 Task: Search one way flight ticket for 5 adults, 2 children, 1 infant in seat and 1 infant on lap in economy from Aberdeen: Aberdeen Regional Airport to Jackson: Jackson Hole Airport on 5-2-2023. Choice of flights is Frontier. Number of bags: 10 checked bags. Price is upto 40000. Outbound departure time preference is 6:45.
Action: Mouse moved to (331, 131)
Screenshot: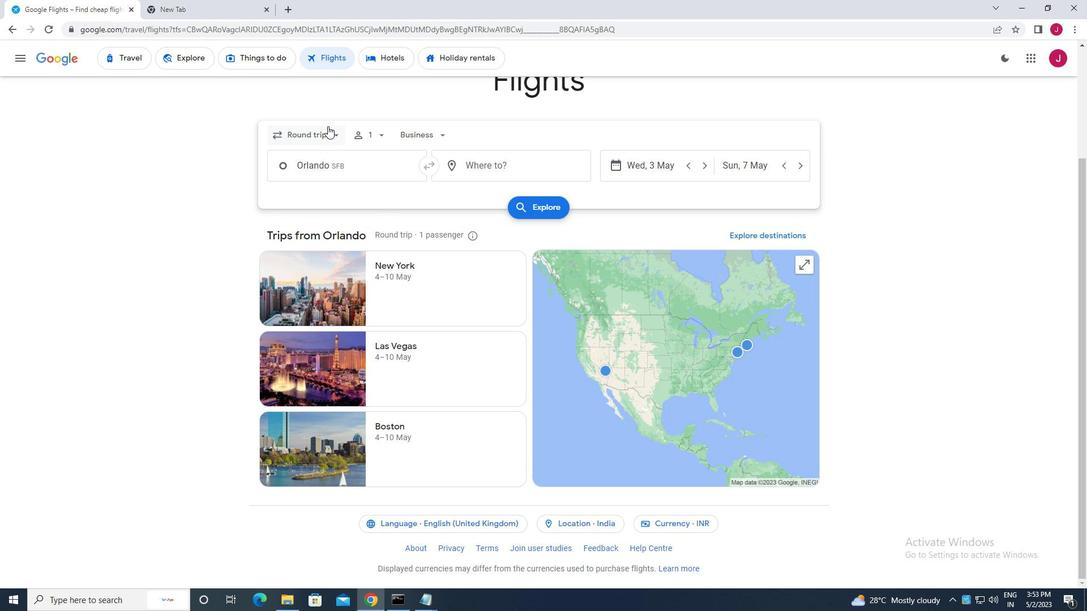 
Action: Mouse pressed left at (331, 131)
Screenshot: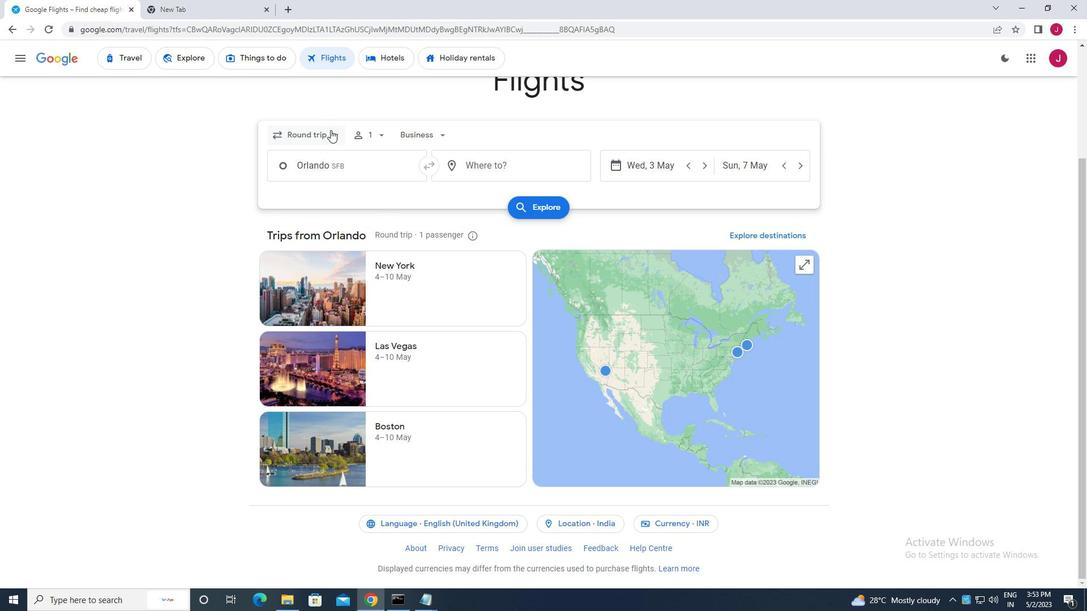 
Action: Mouse moved to (321, 185)
Screenshot: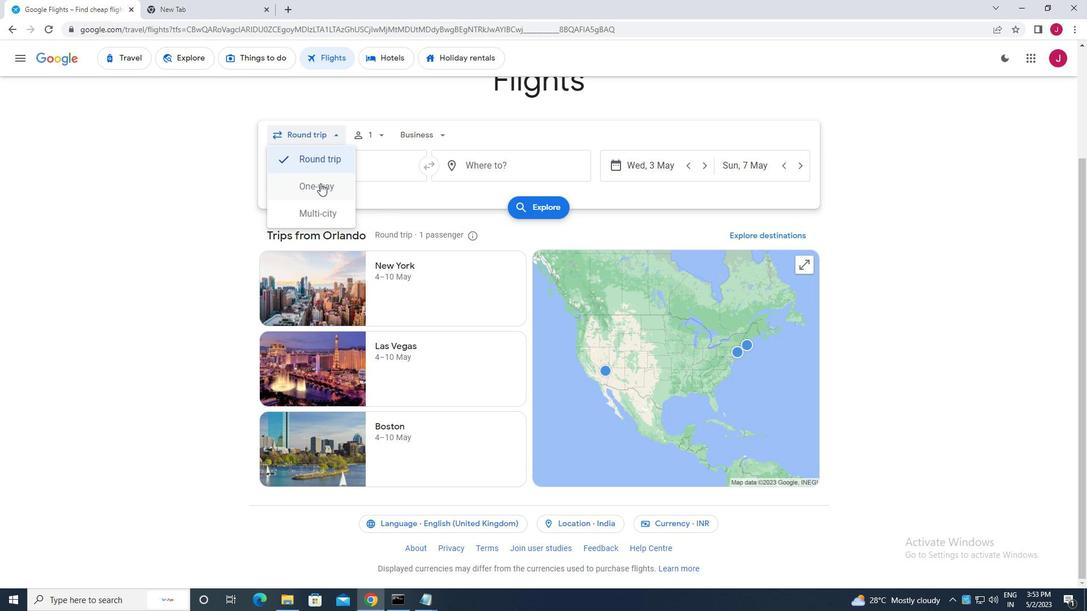 
Action: Mouse pressed left at (321, 185)
Screenshot: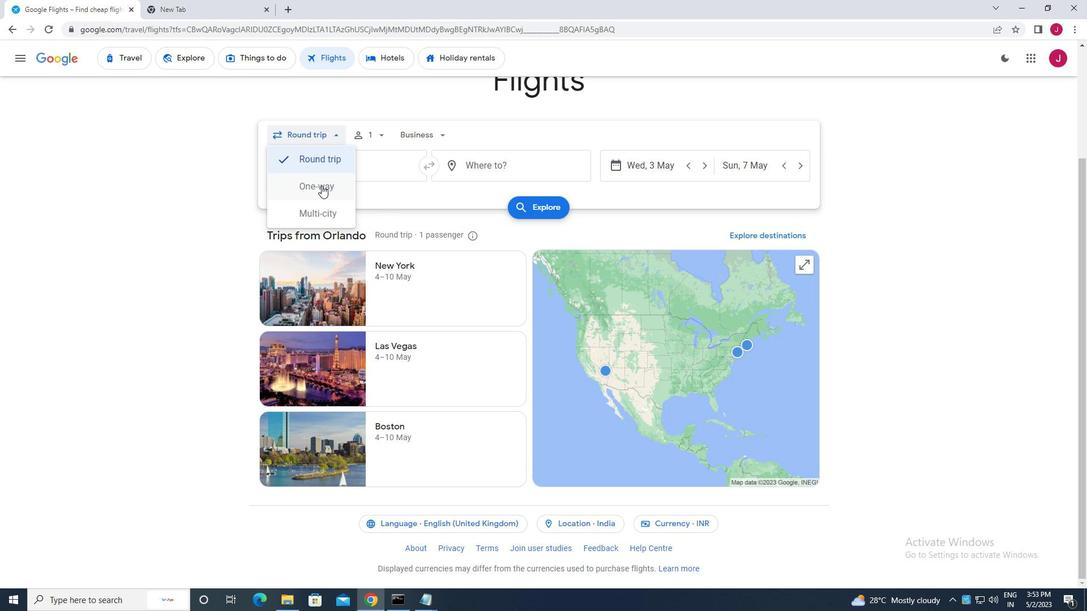 
Action: Mouse moved to (378, 134)
Screenshot: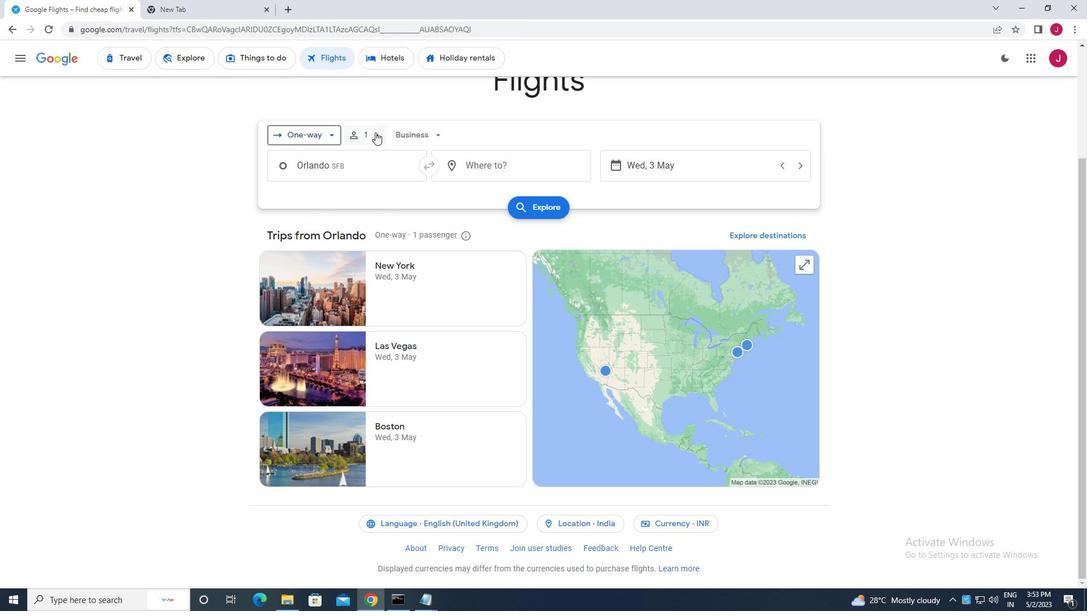
Action: Mouse pressed left at (378, 134)
Screenshot: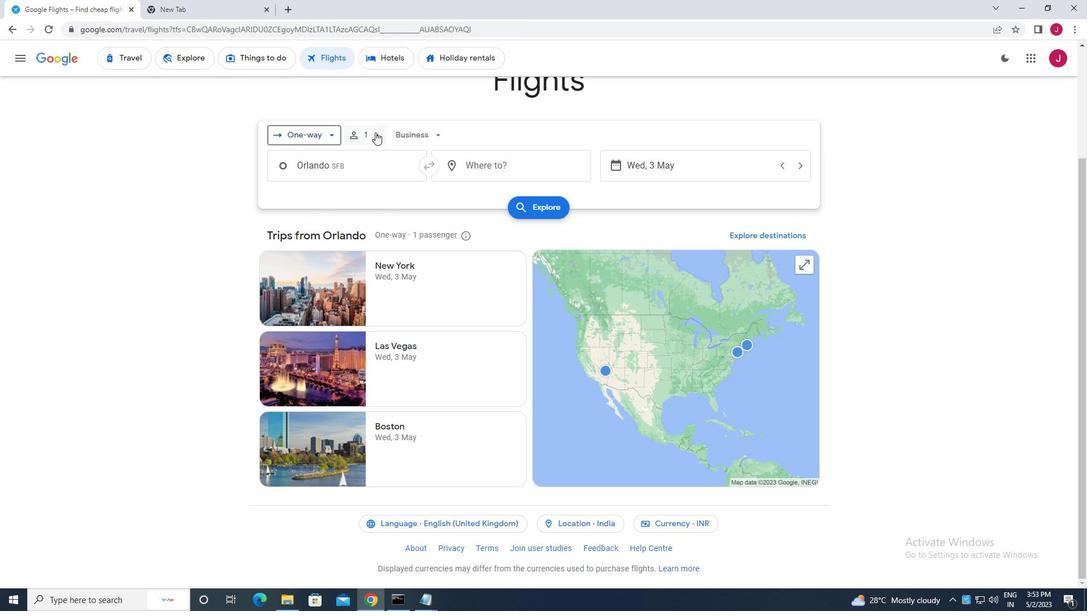 
Action: Mouse moved to (465, 166)
Screenshot: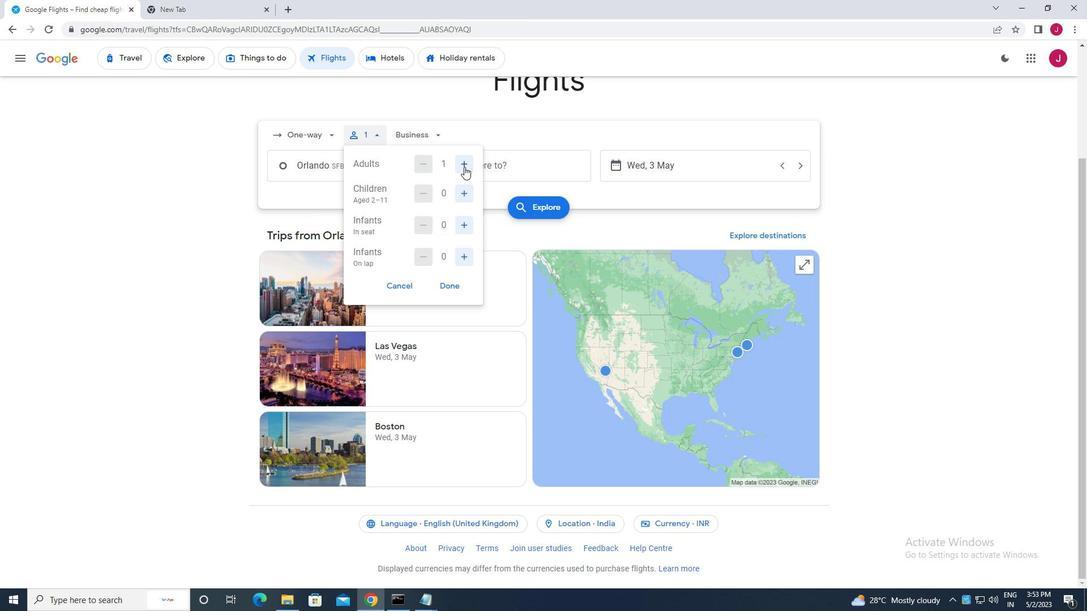 
Action: Mouse pressed left at (465, 166)
Screenshot: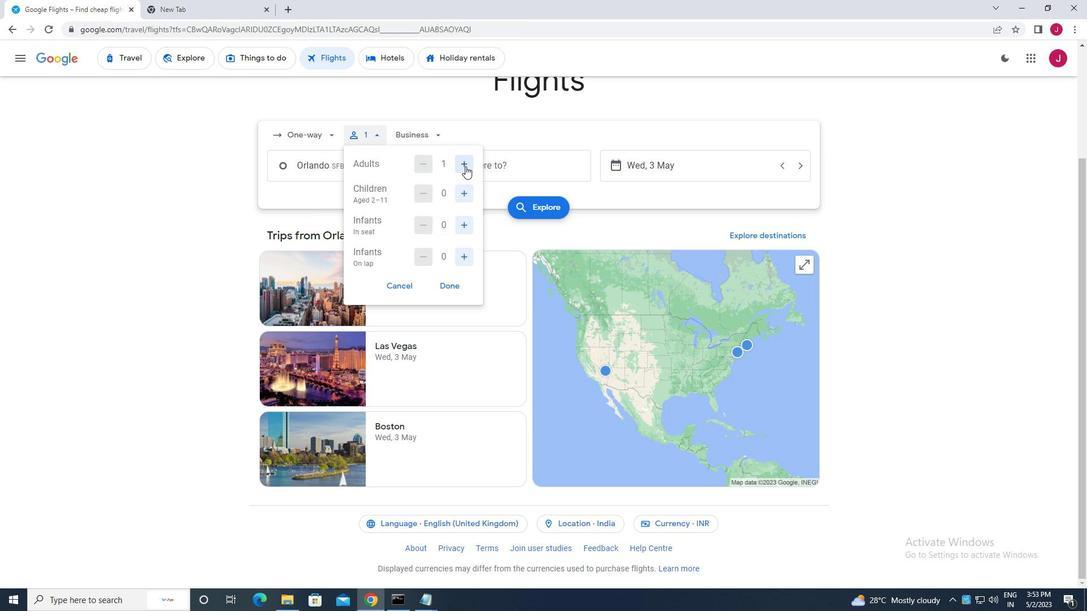 
Action: Mouse moved to (467, 195)
Screenshot: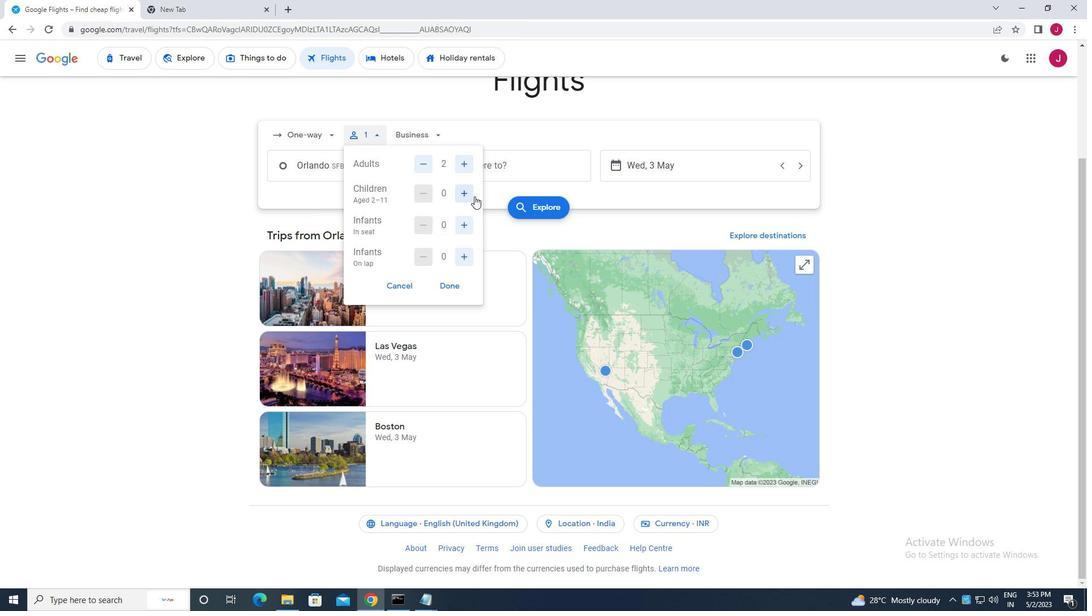 
Action: Mouse pressed left at (467, 195)
Screenshot: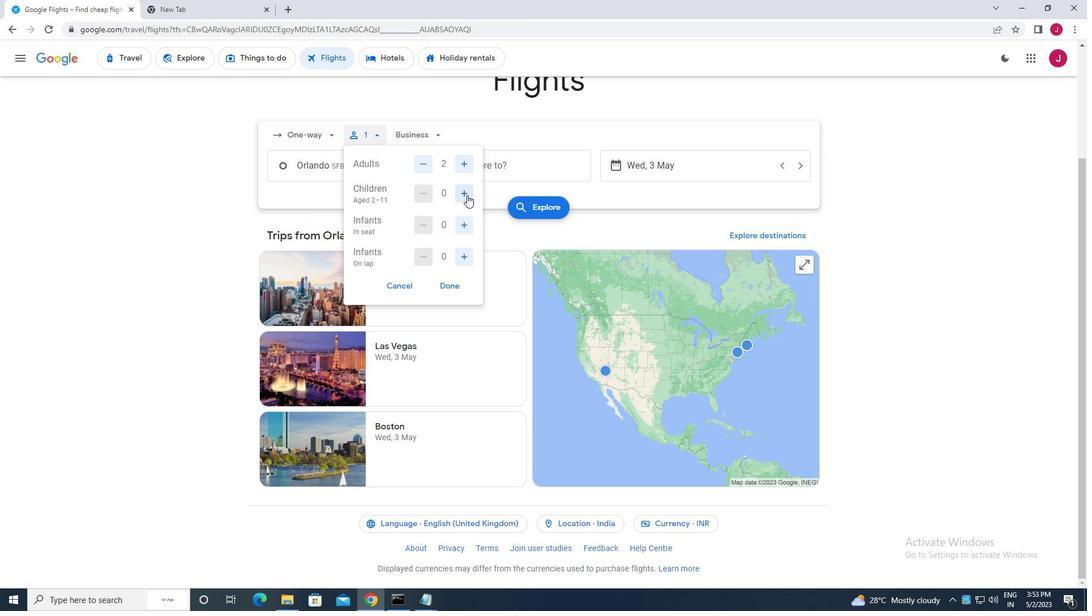
Action: Mouse moved to (467, 195)
Screenshot: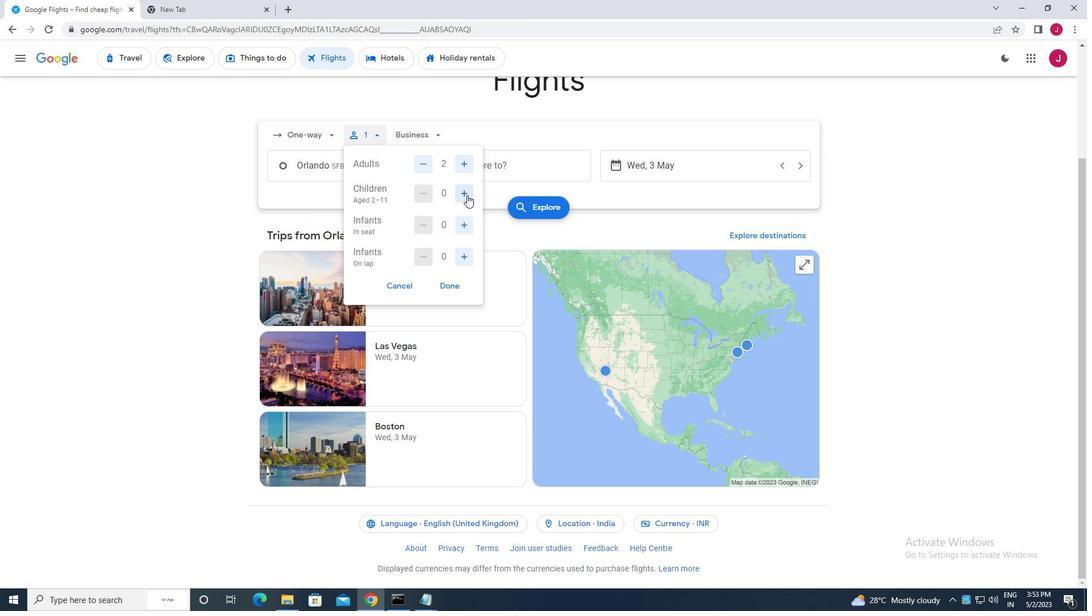 
Action: Mouse pressed left at (467, 195)
Screenshot: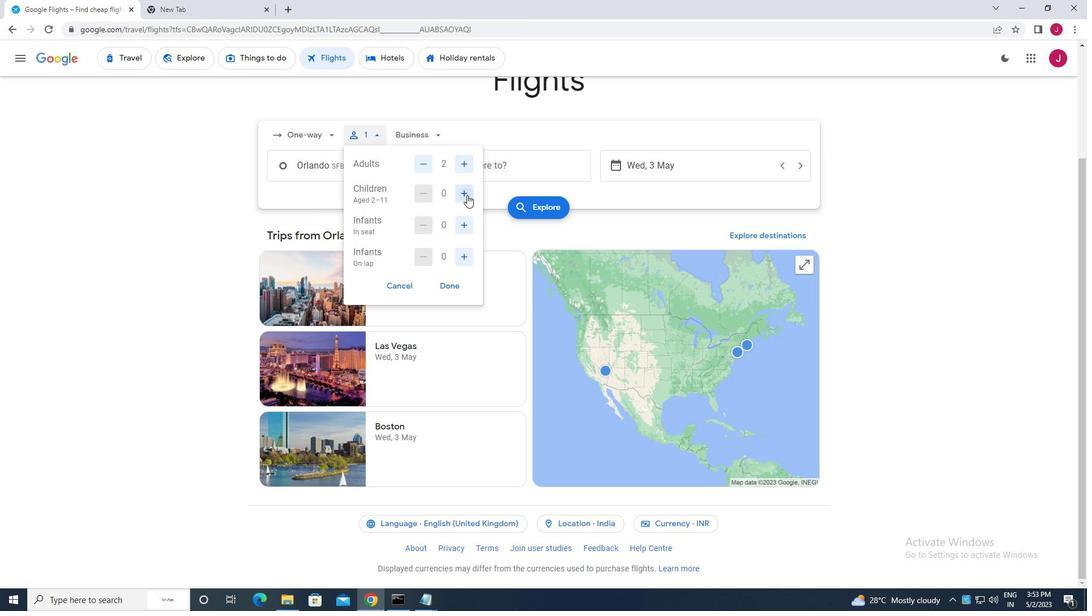 
Action: Mouse moved to (463, 224)
Screenshot: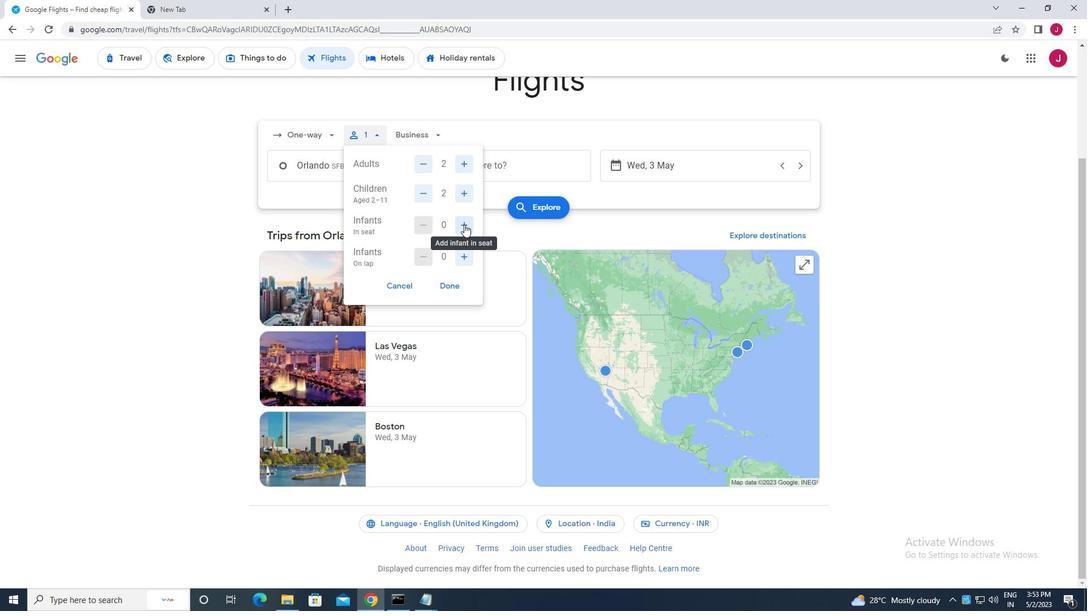 
Action: Mouse pressed left at (463, 224)
Screenshot: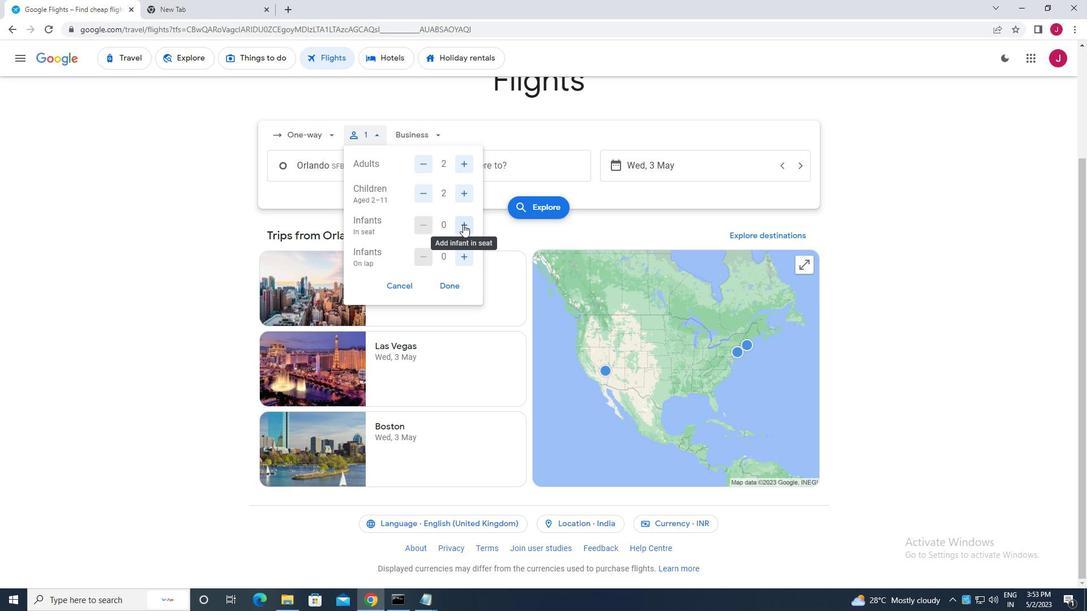 
Action: Mouse pressed left at (463, 224)
Screenshot: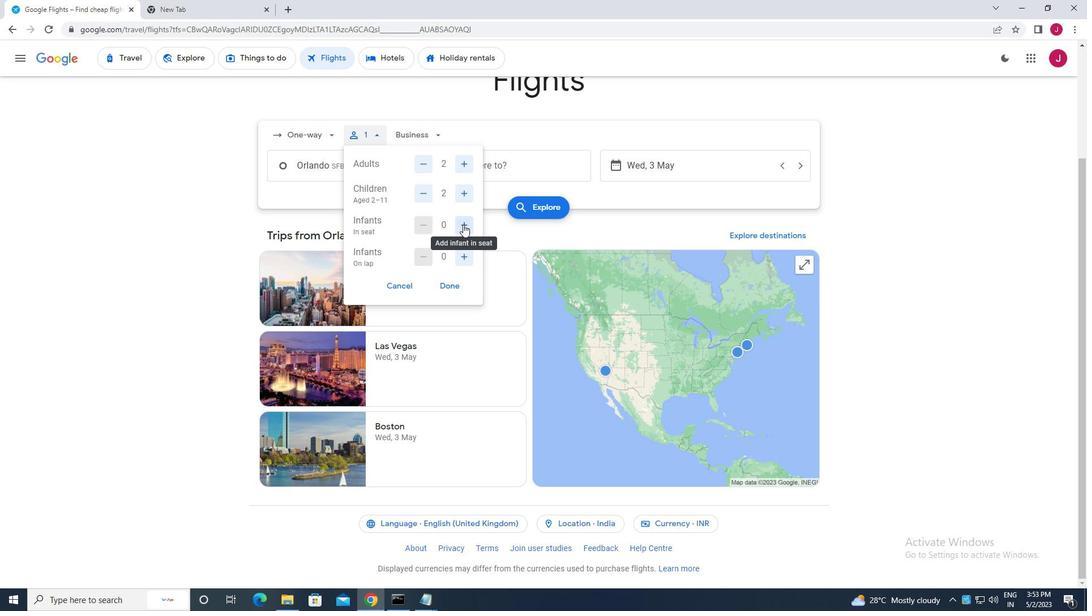 
Action: Mouse moved to (449, 284)
Screenshot: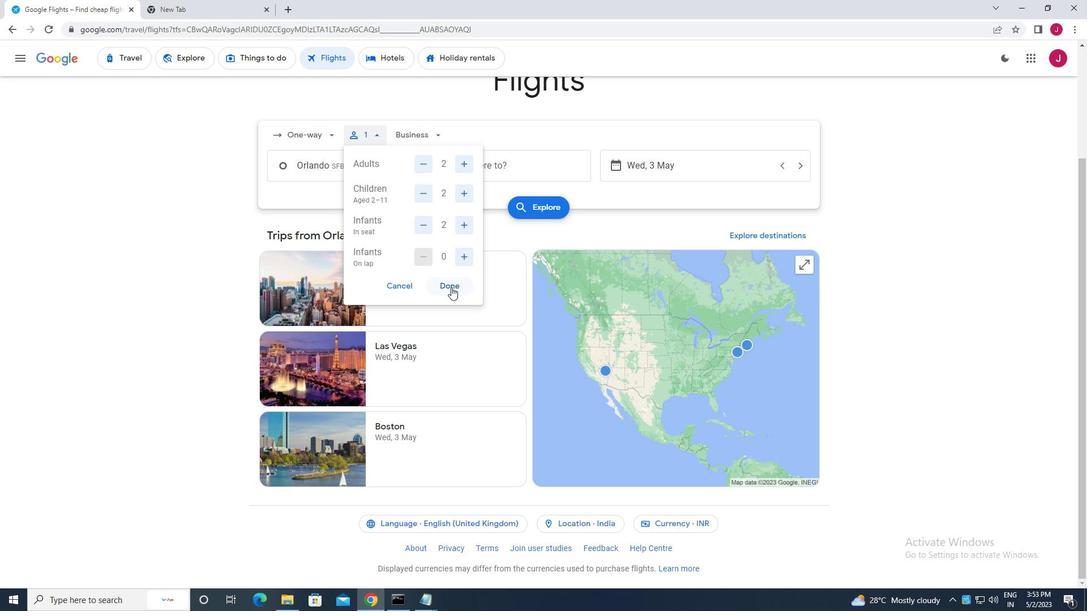 
Action: Mouse pressed left at (449, 284)
Screenshot: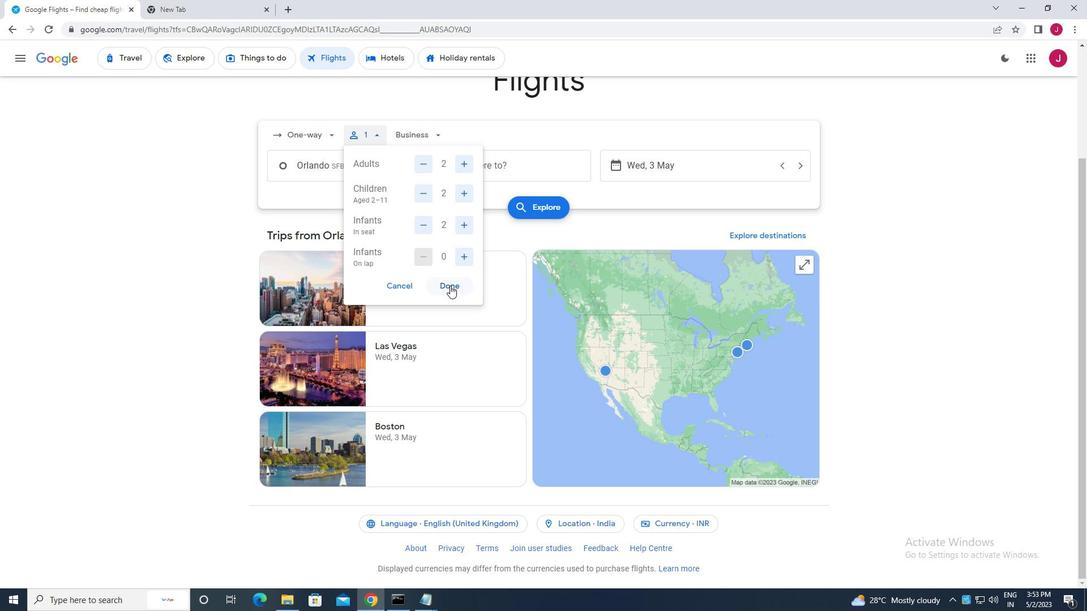 
Action: Mouse moved to (431, 132)
Screenshot: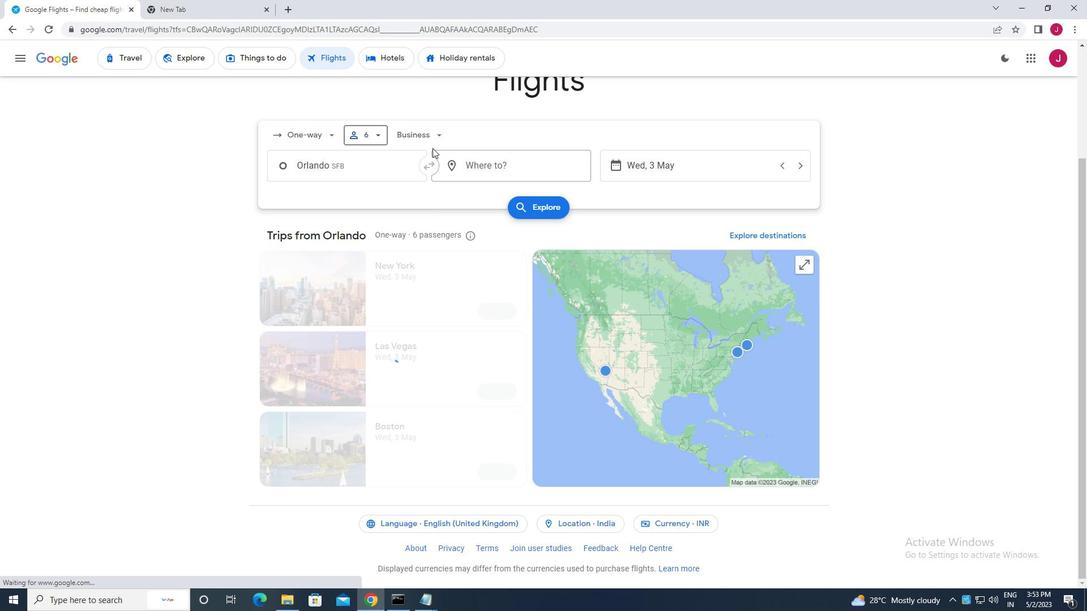 
Action: Mouse pressed left at (431, 132)
Screenshot: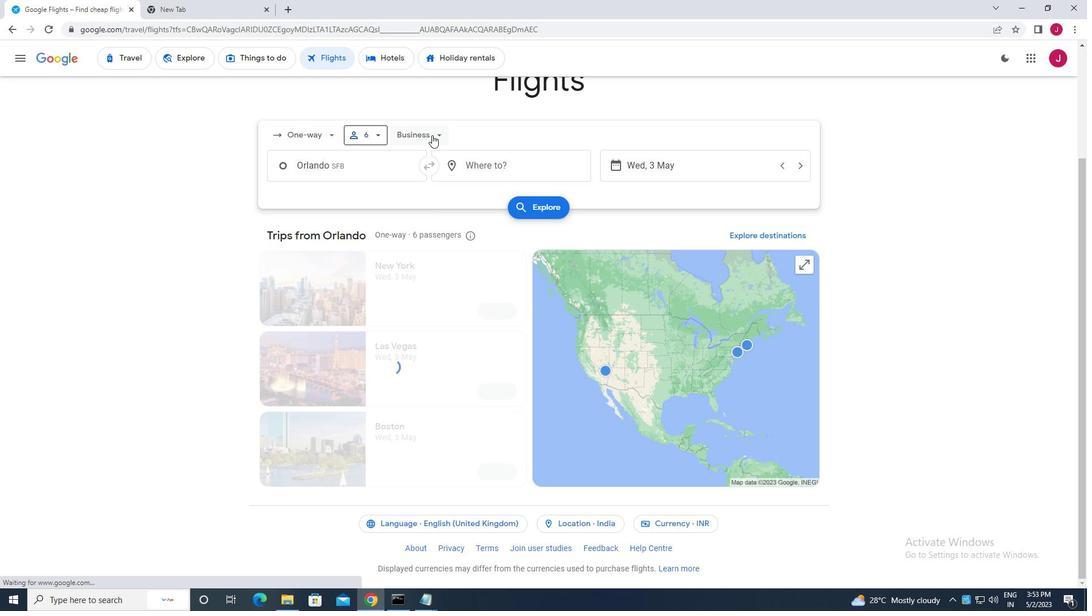 
Action: Mouse moved to (430, 242)
Screenshot: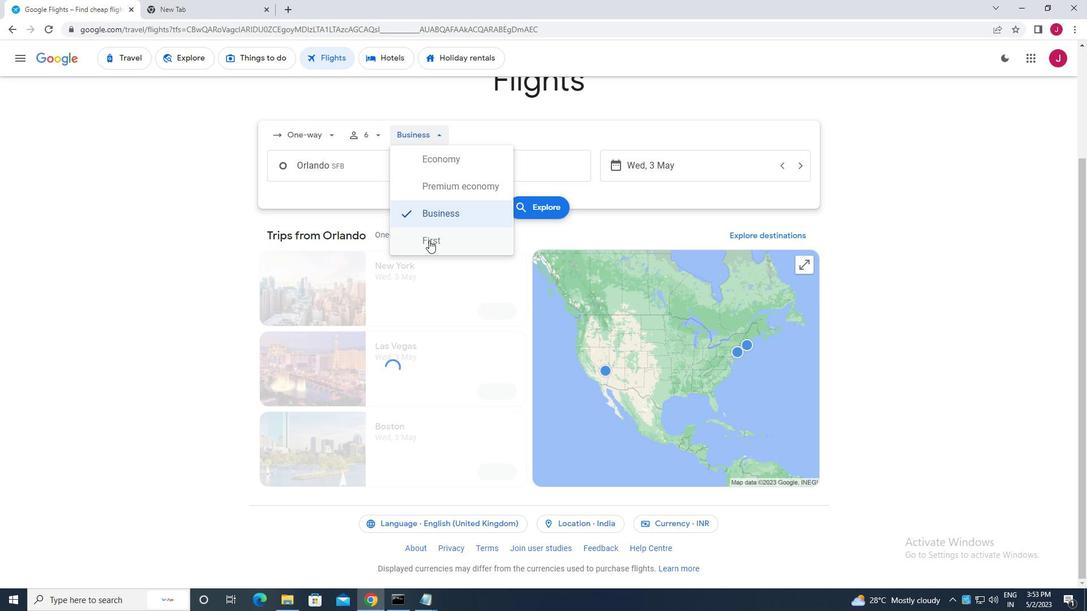 
Action: Mouse pressed left at (430, 242)
Screenshot: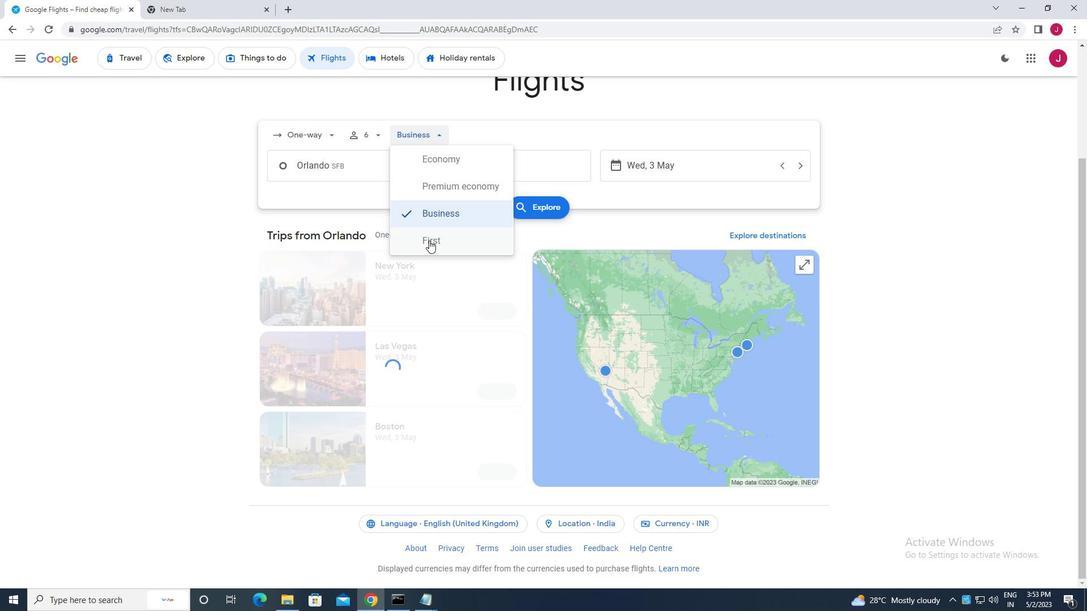 
Action: Mouse moved to (375, 165)
Screenshot: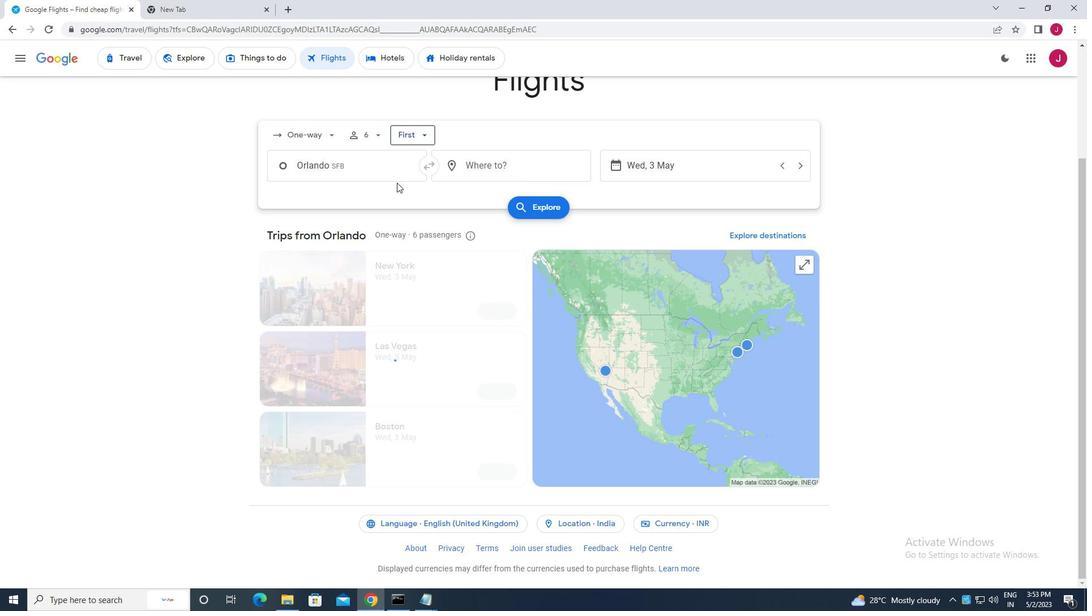 
Action: Mouse pressed left at (375, 165)
Screenshot: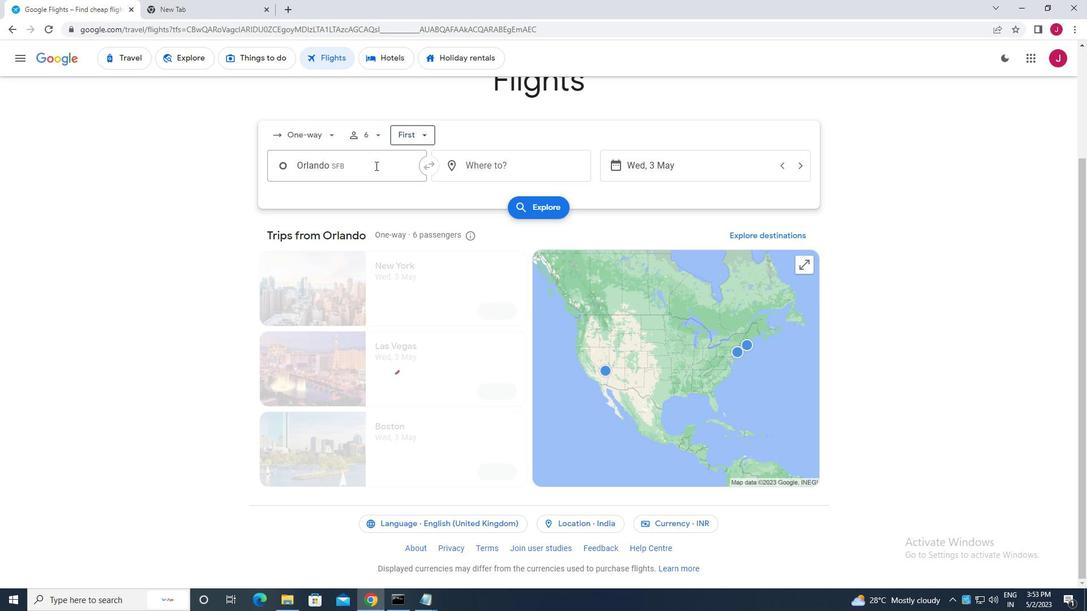 
Action: Key pressed cincinnat<Key.space>
Screenshot: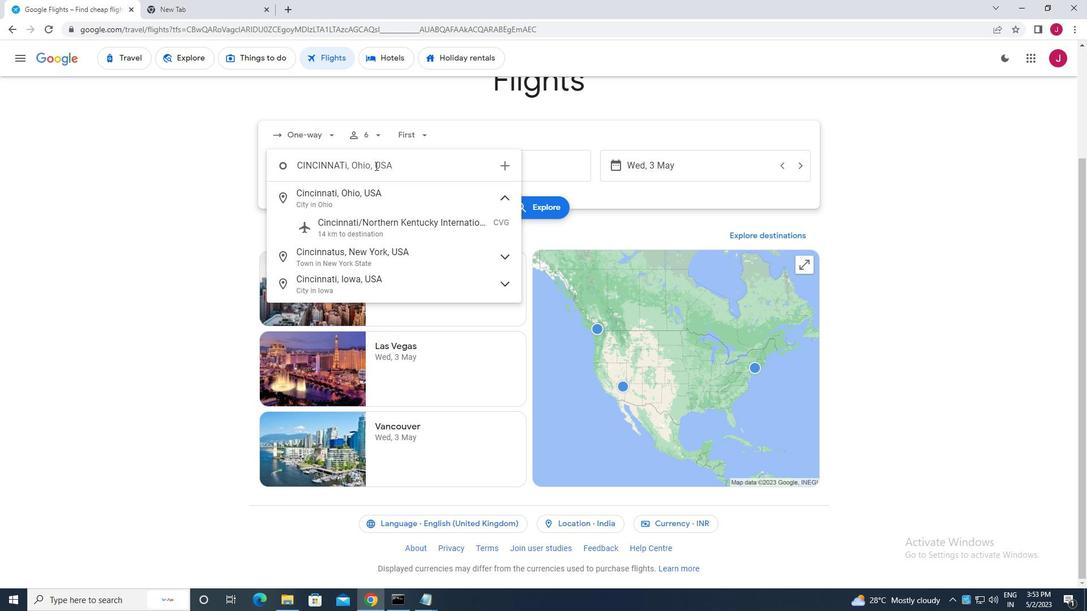 
Action: Mouse moved to (388, 221)
Screenshot: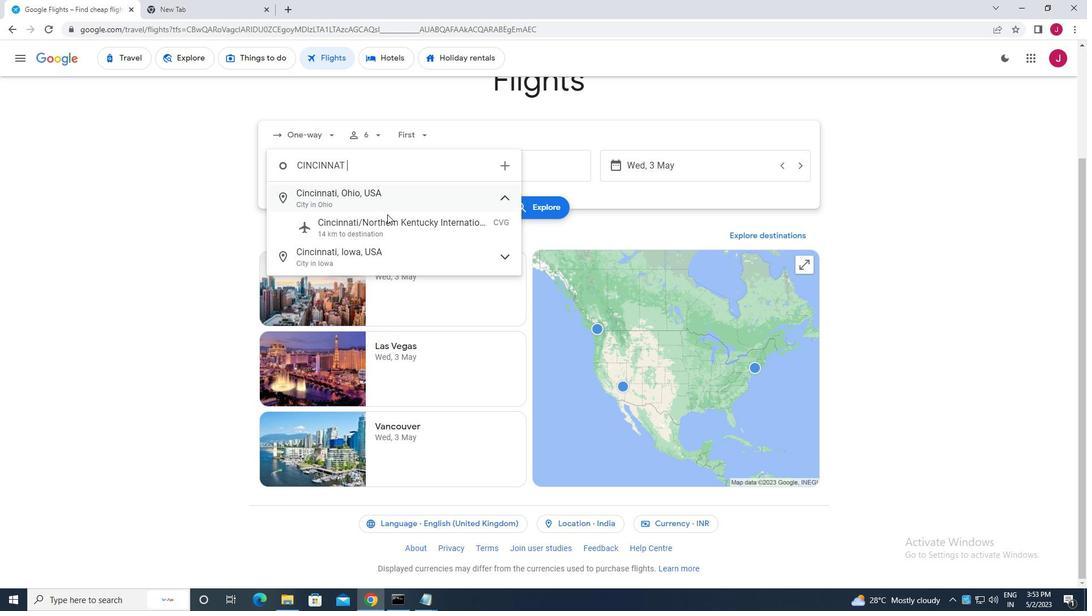 
Action: Mouse pressed left at (388, 221)
Screenshot: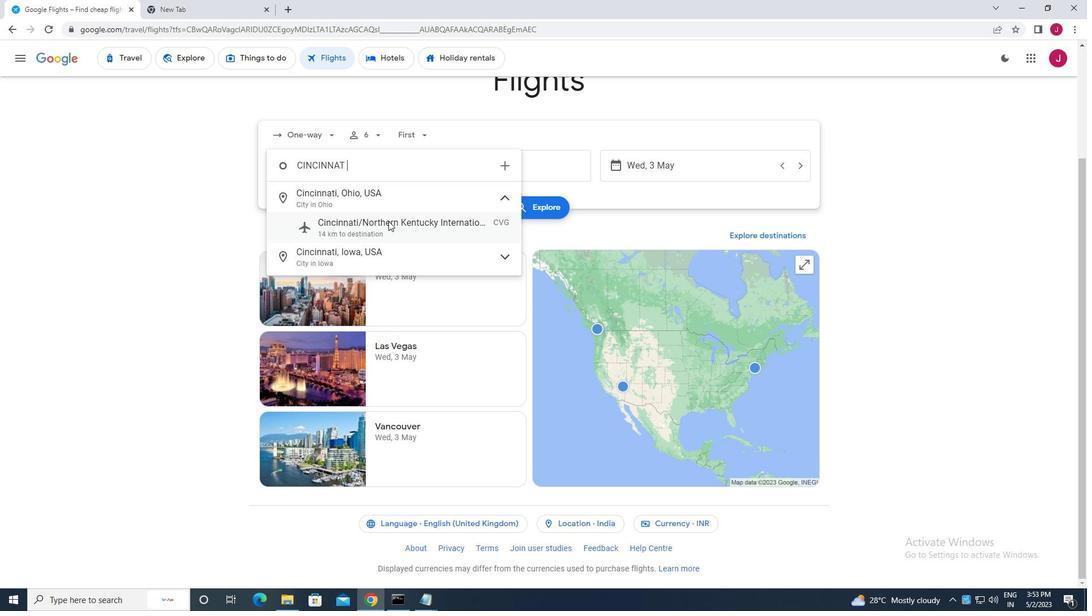 
Action: Mouse moved to (495, 166)
Screenshot: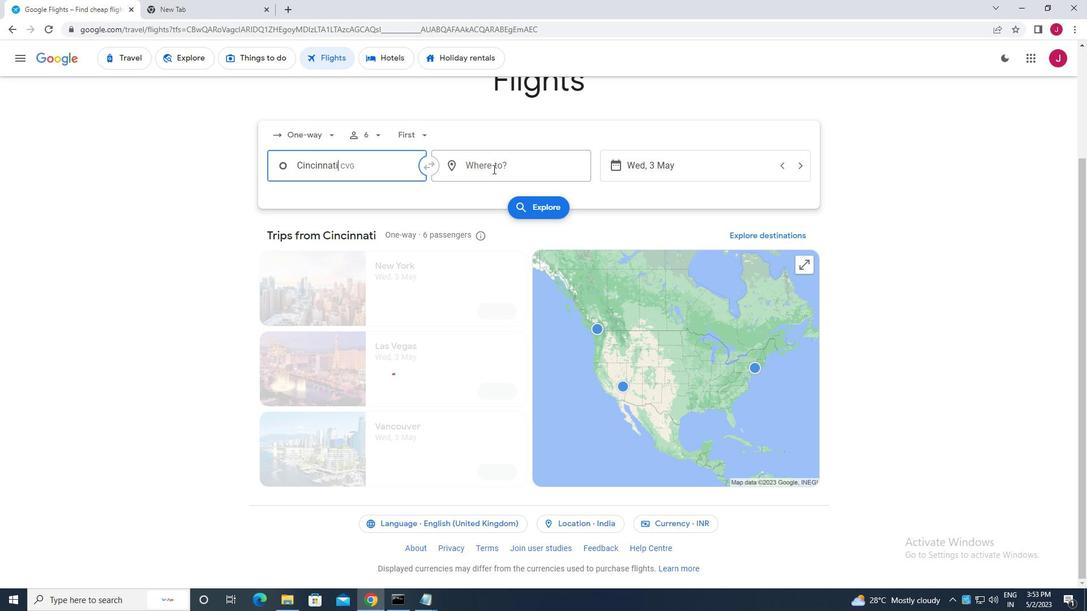 
Action: Mouse pressed left at (495, 166)
Screenshot: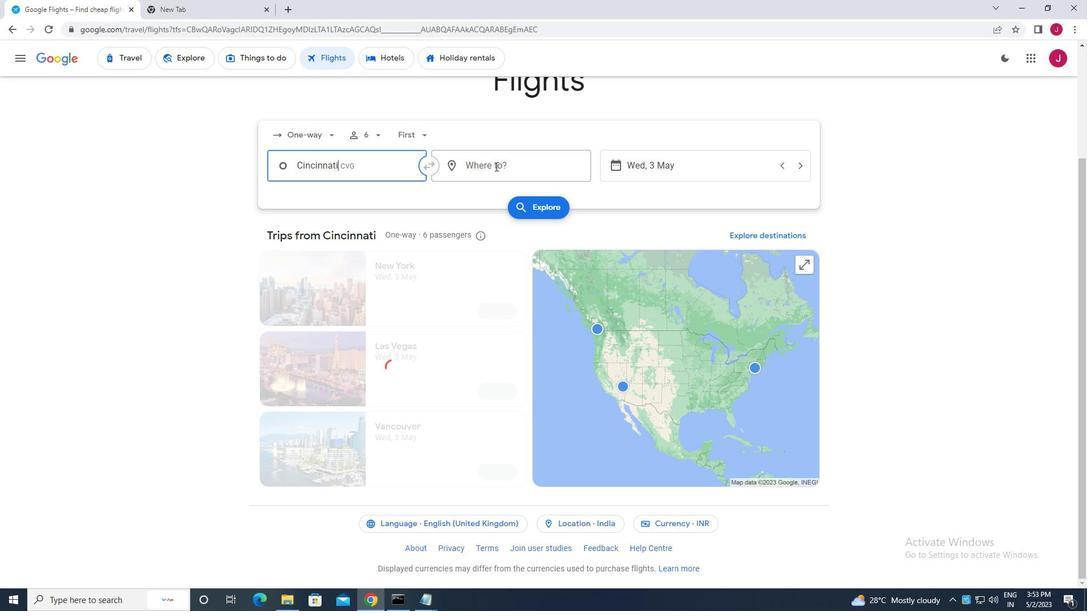 
Action: Key pressed albert
Screenshot: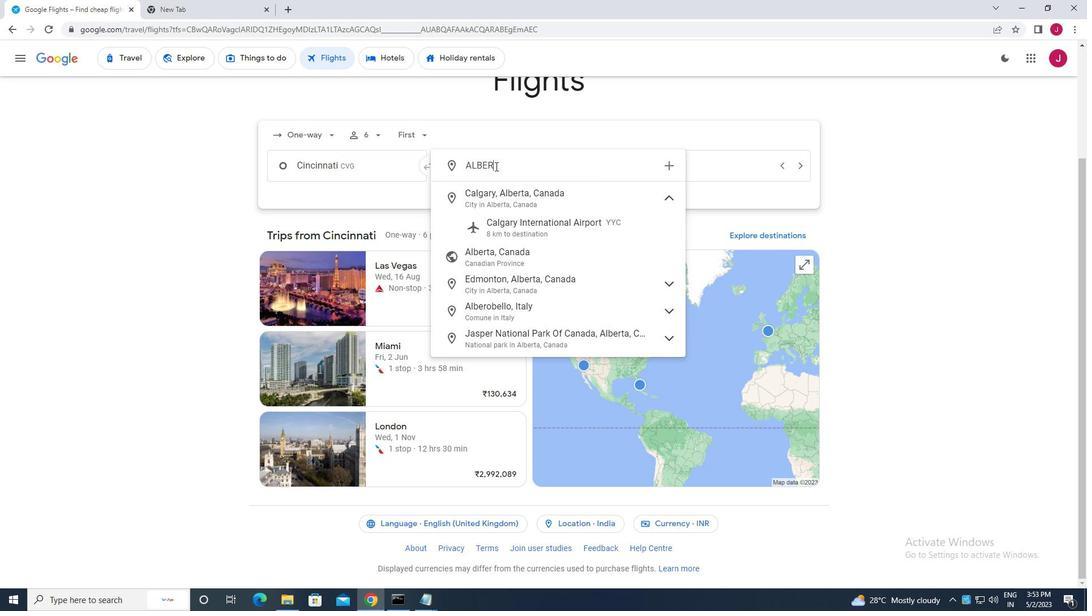 
Action: Mouse moved to (524, 174)
Screenshot: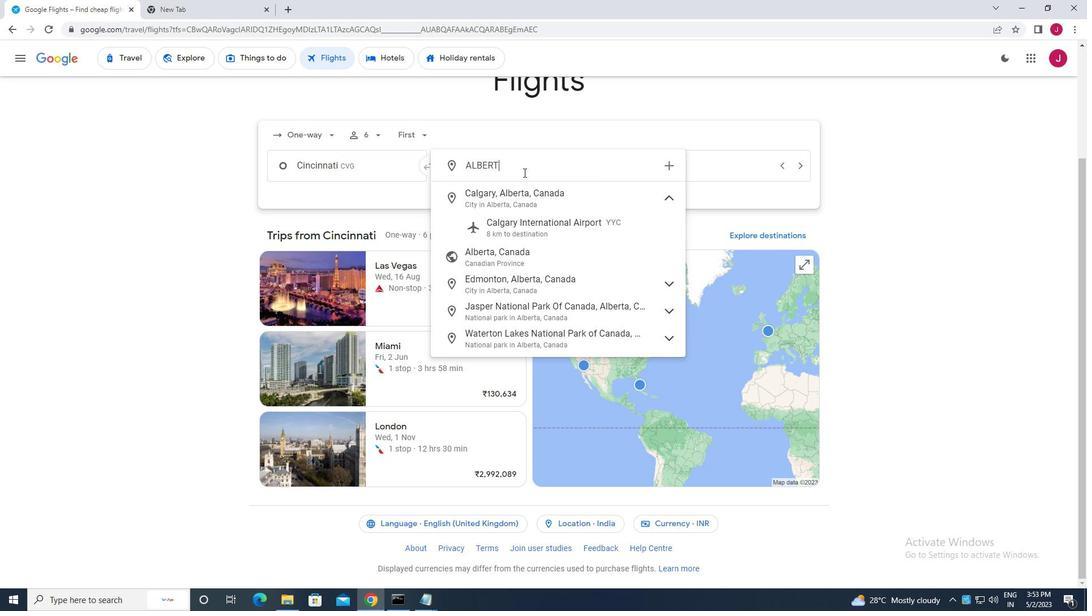 
Action: Key pressed <Key.space>
Screenshot: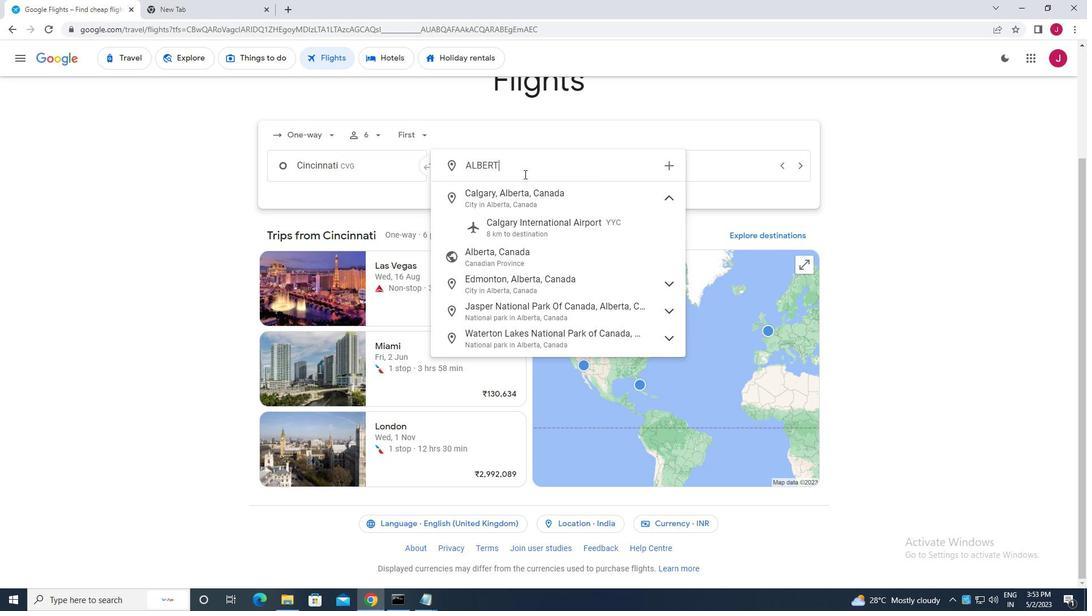 
Action: Mouse moved to (538, 197)
Screenshot: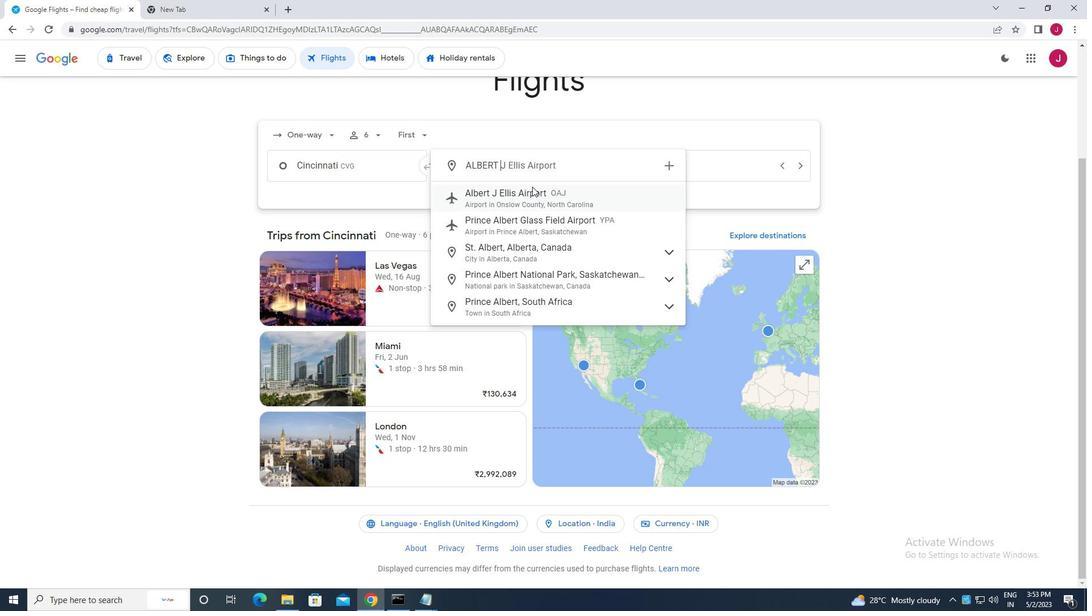 
Action: Mouse pressed left at (538, 197)
Screenshot: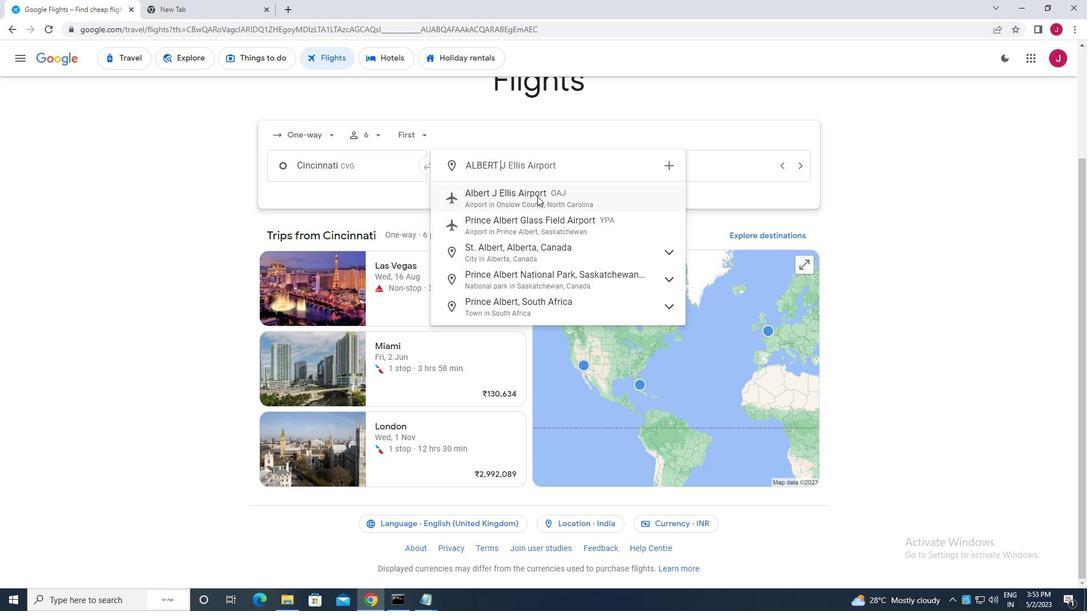 
Action: Mouse moved to (633, 168)
Screenshot: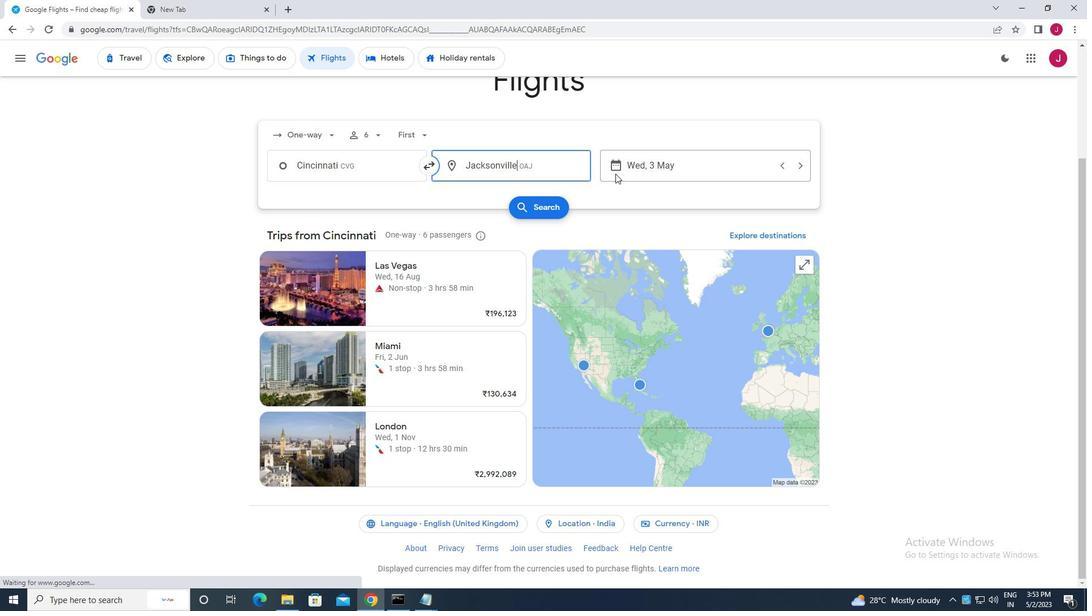 
Action: Mouse pressed left at (633, 168)
Screenshot: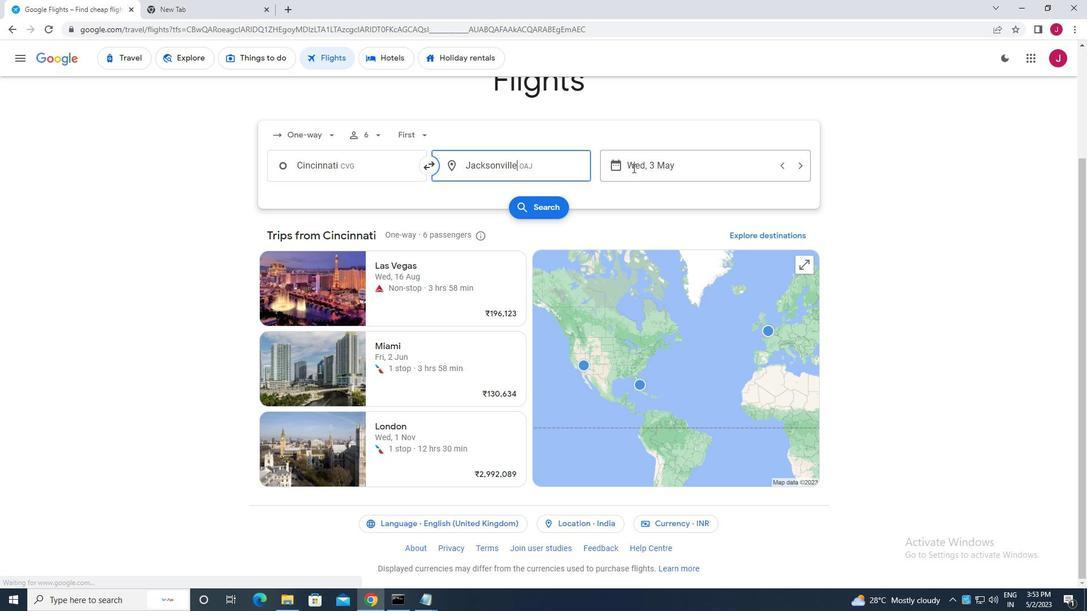 
Action: Mouse moved to (487, 257)
Screenshot: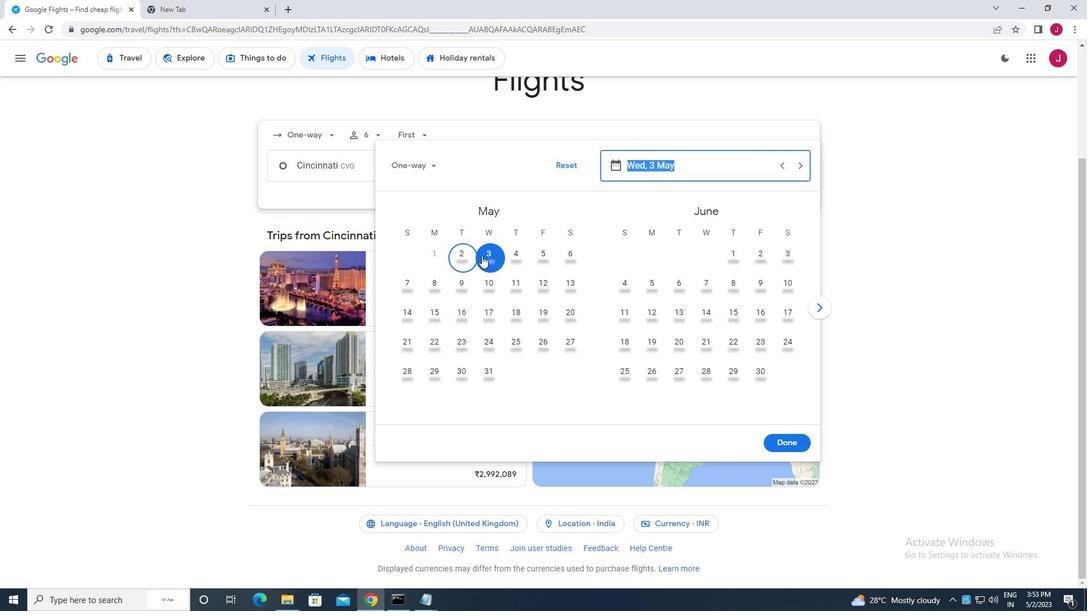 
Action: Mouse pressed left at (487, 257)
Screenshot: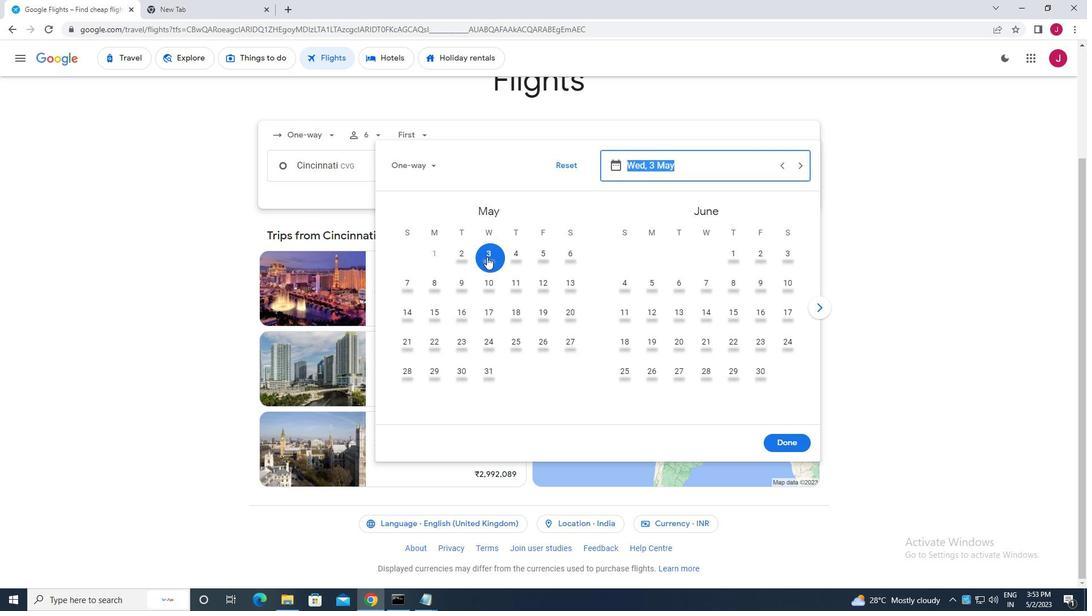 
Action: Mouse moved to (784, 446)
Screenshot: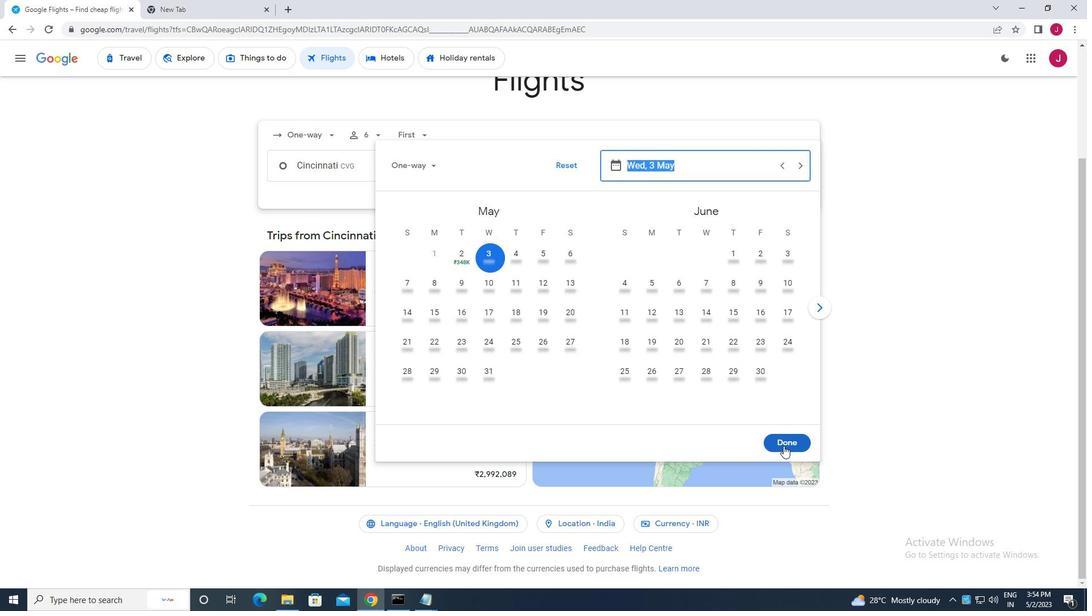 
Action: Mouse pressed left at (784, 446)
Screenshot: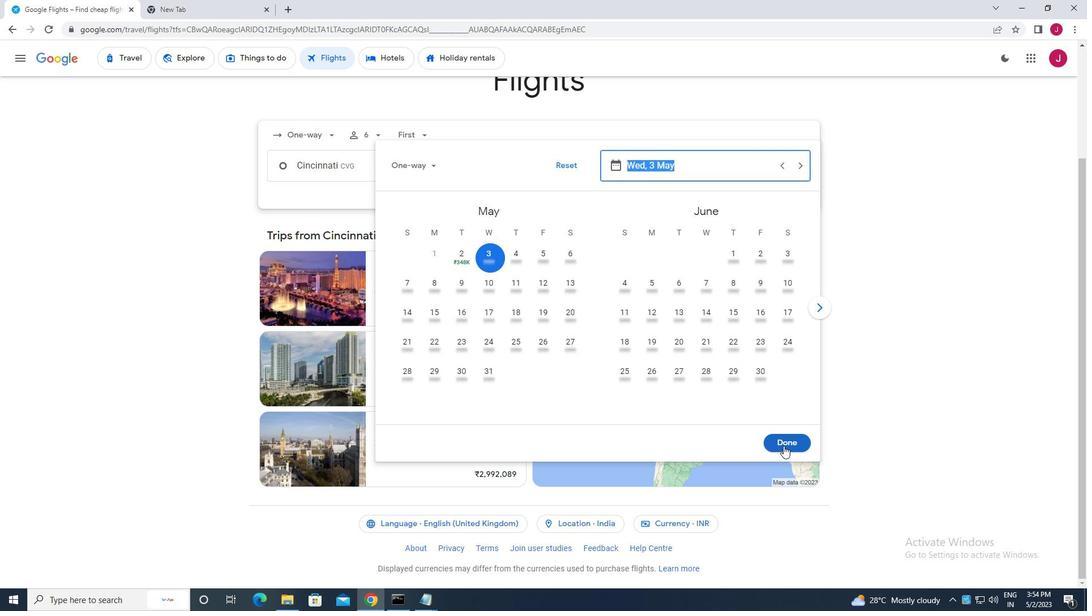 
Action: Mouse moved to (554, 211)
Screenshot: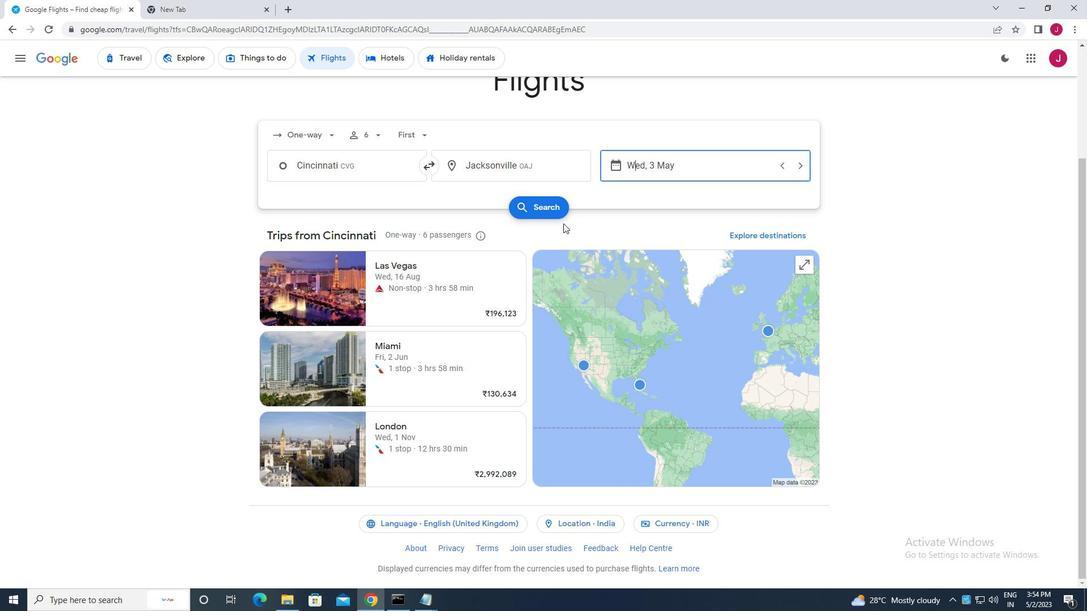 
Action: Mouse pressed left at (554, 211)
Screenshot: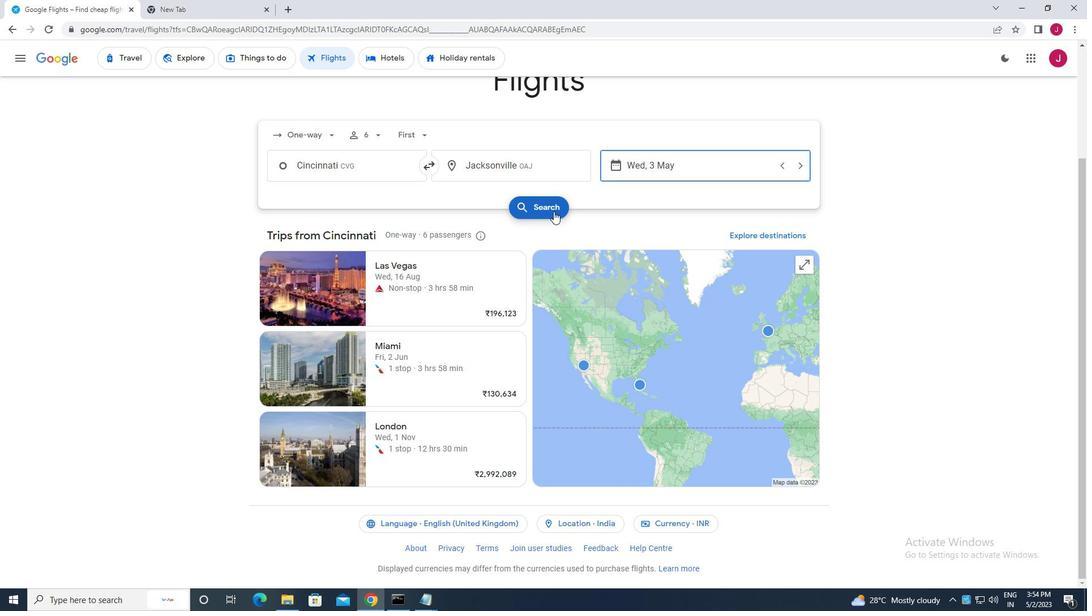 
Action: Mouse moved to (278, 162)
Screenshot: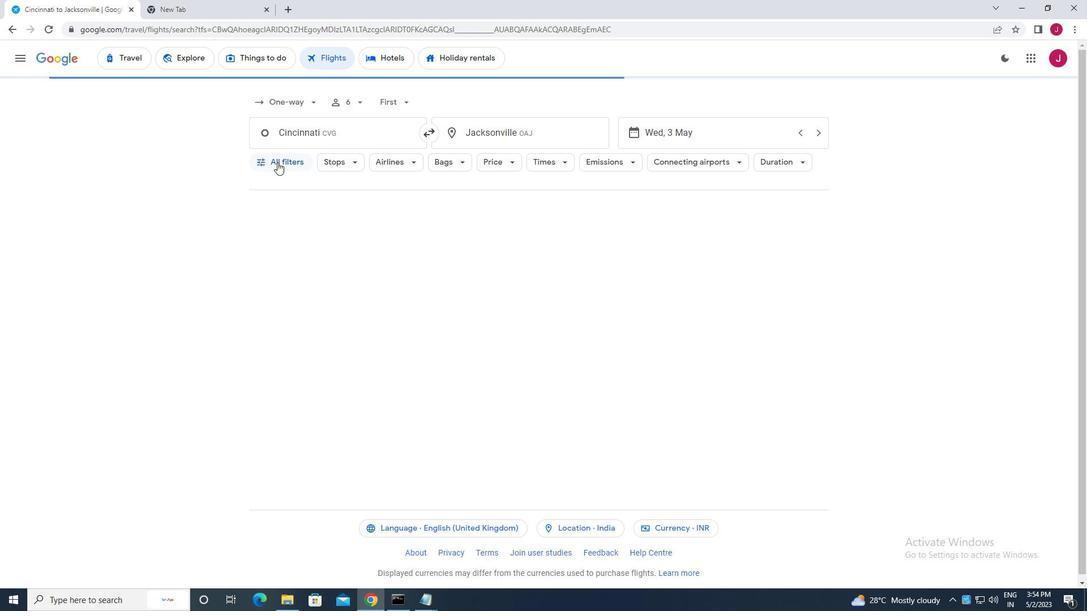 
Action: Mouse pressed left at (278, 162)
Screenshot: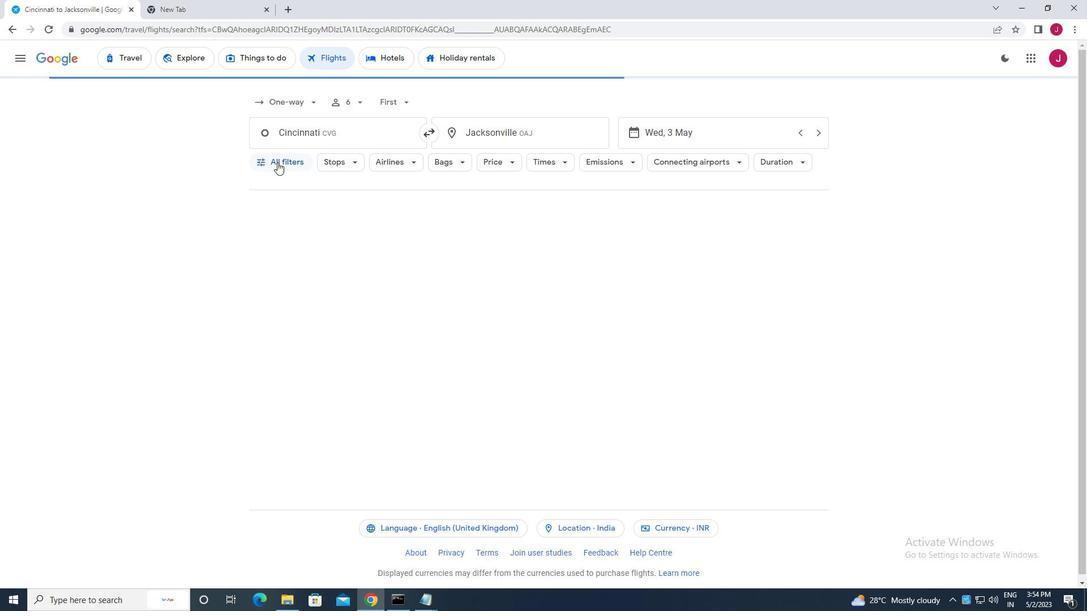 
Action: Mouse moved to (320, 193)
Screenshot: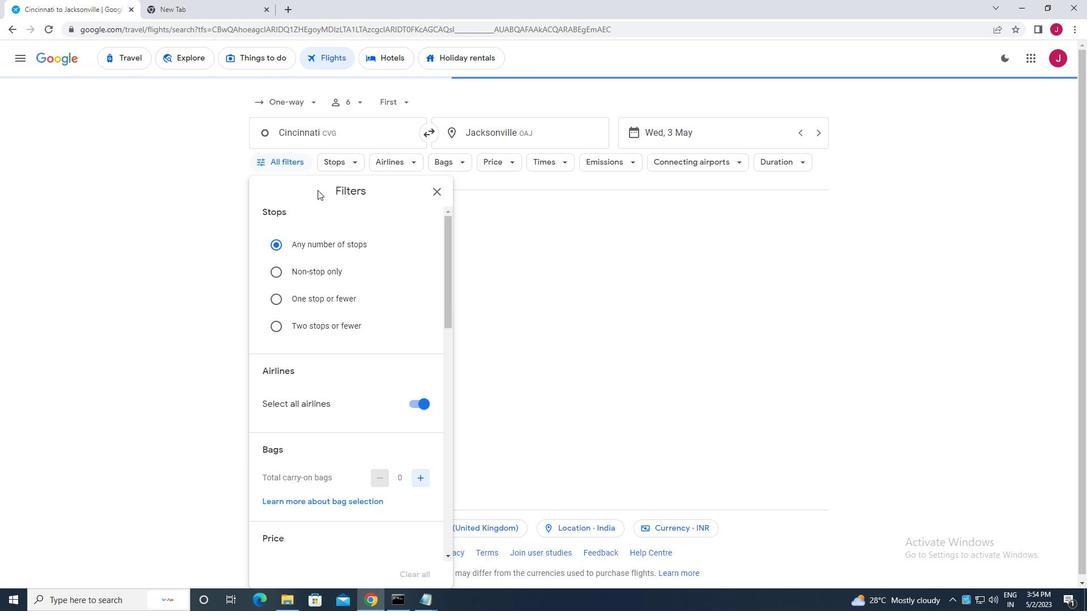 
Action: Mouse scrolled (320, 193) with delta (0, 0)
Screenshot: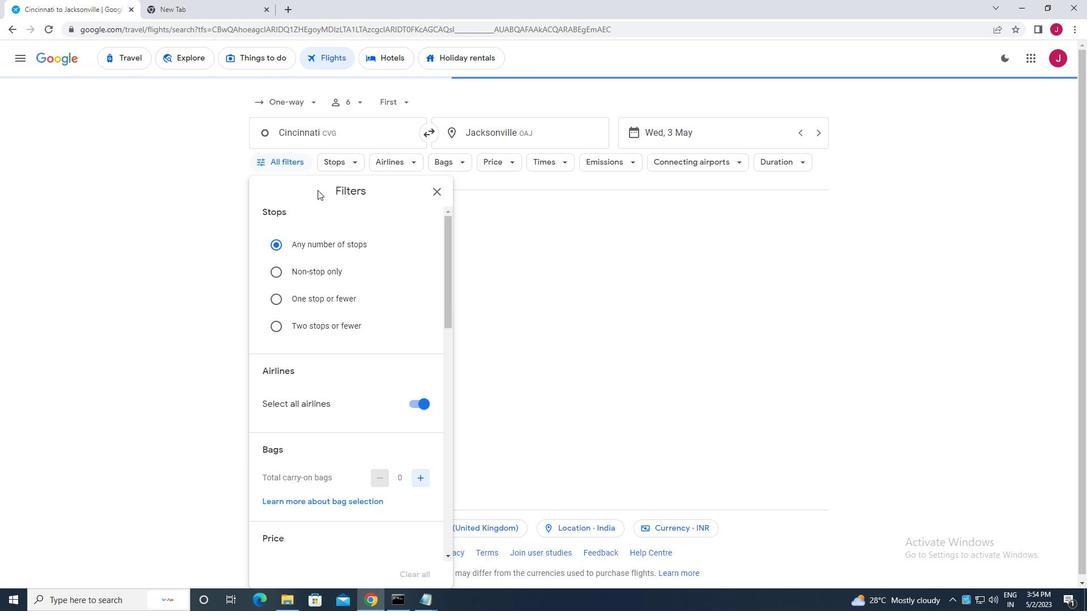 
Action: Mouse moved to (321, 194)
Screenshot: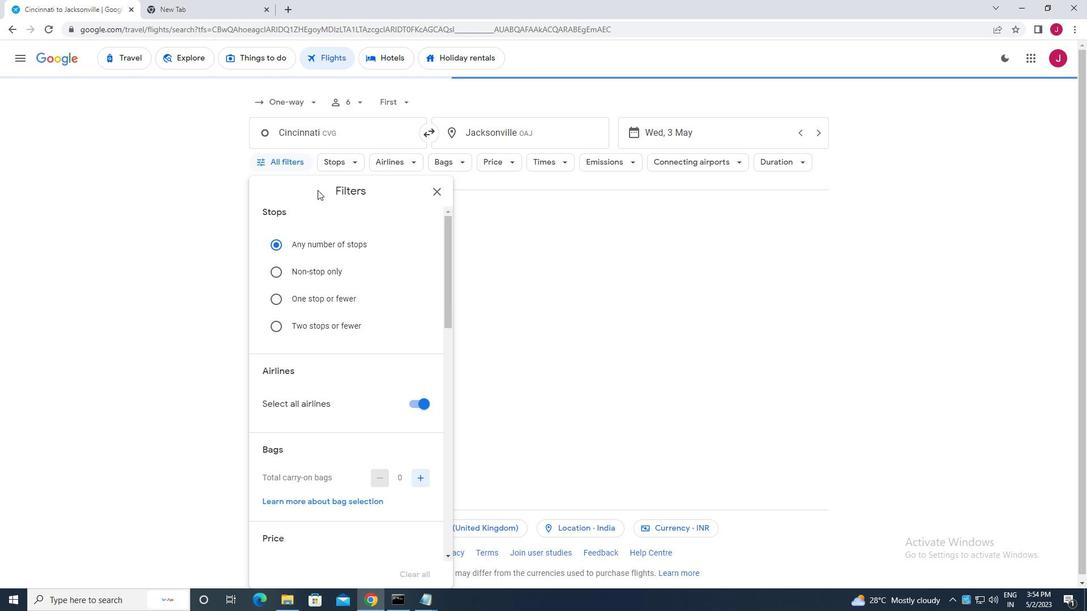 
Action: Mouse scrolled (321, 193) with delta (0, 0)
Screenshot: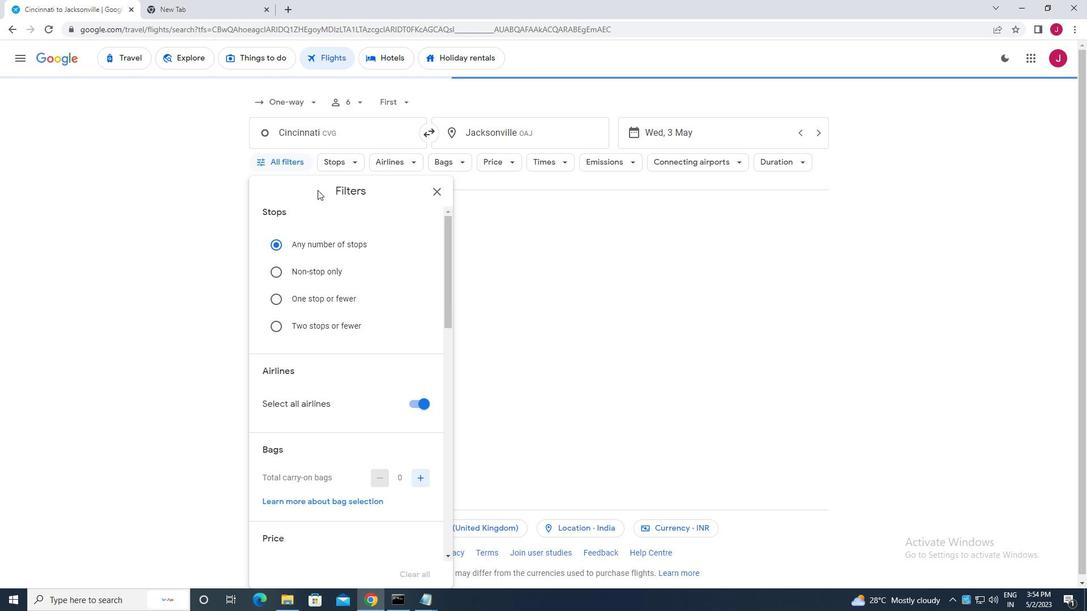 
Action: Mouse moved to (347, 235)
Screenshot: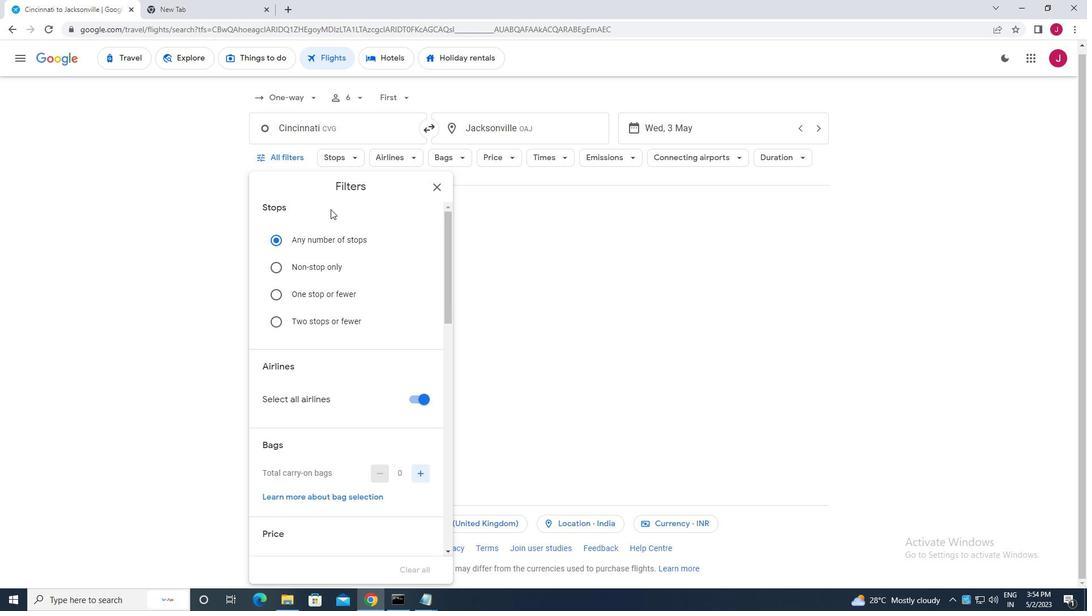 
Action: Mouse scrolled (347, 235) with delta (0, 0)
Screenshot: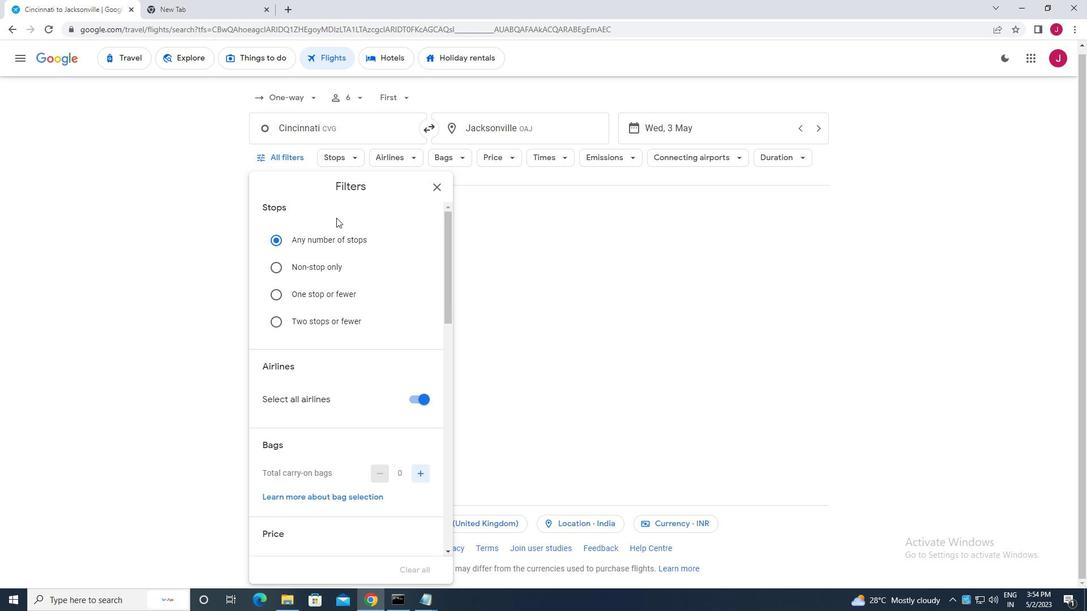 
Action: Mouse moved to (351, 241)
Screenshot: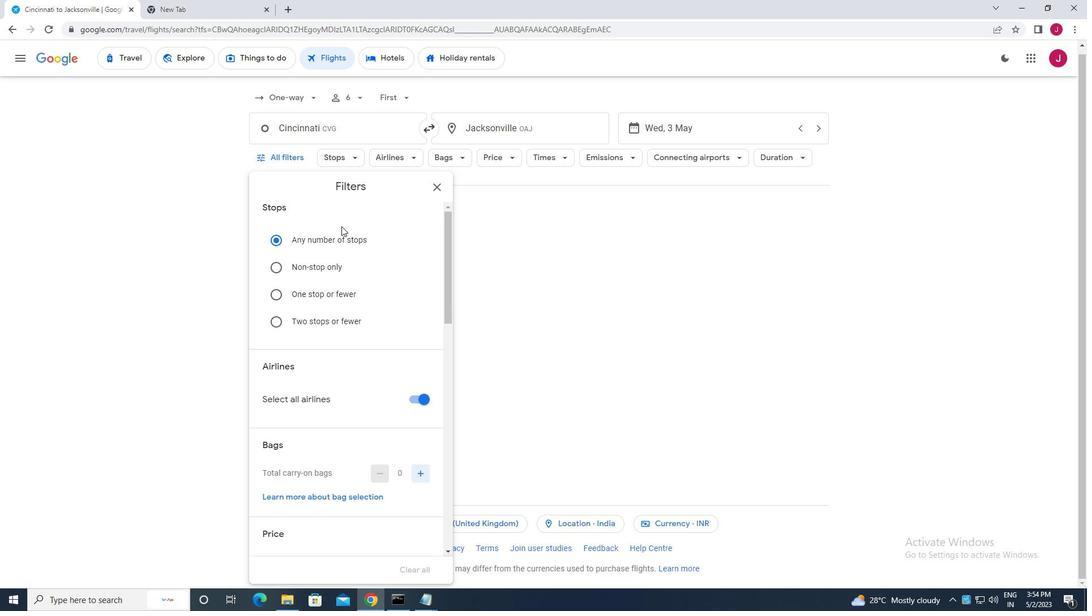 
Action: Mouse scrolled (351, 241) with delta (0, 0)
Screenshot: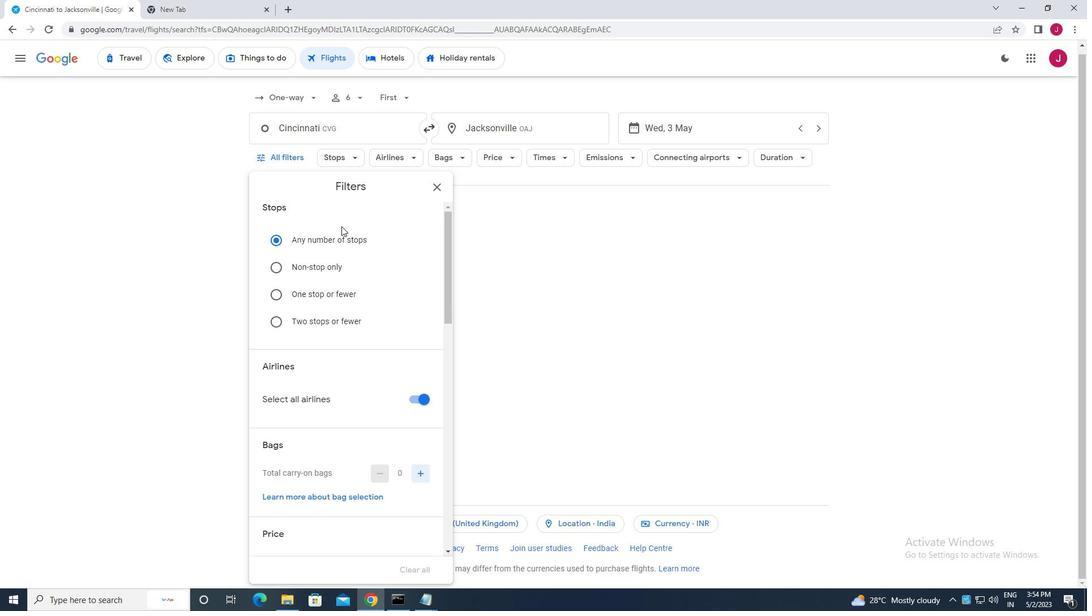 
Action: Mouse scrolled (351, 241) with delta (0, 0)
Screenshot: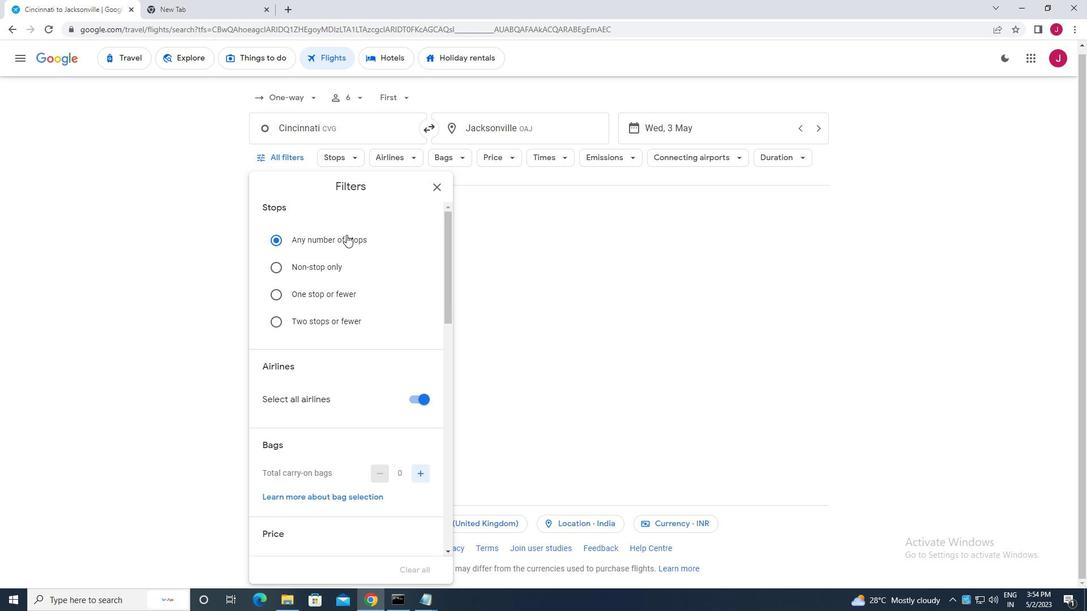 
Action: Mouse moved to (411, 227)
Screenshot: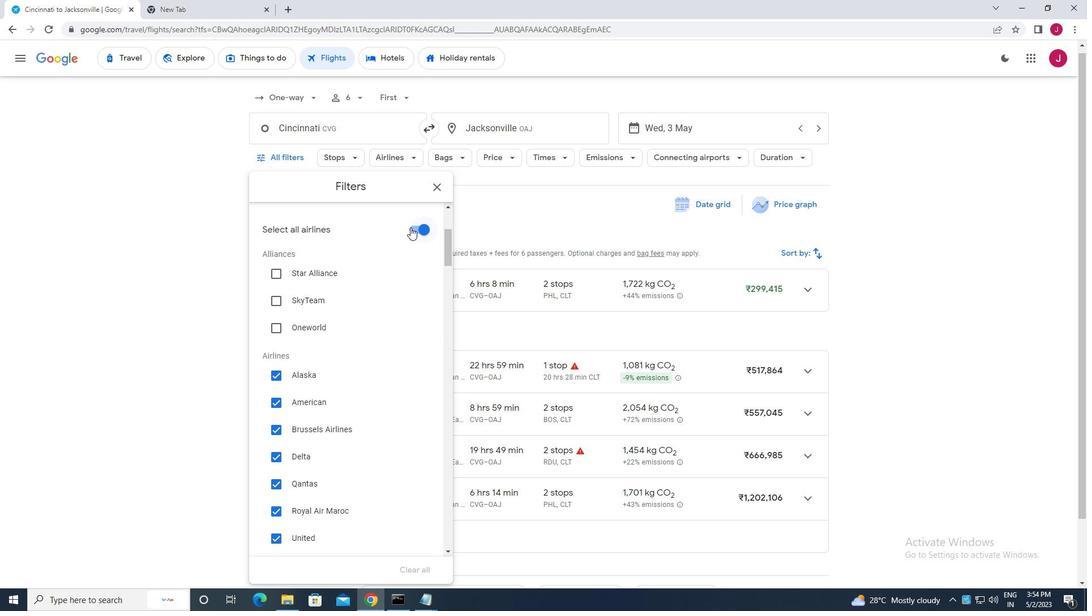
Action: Mouse pressed left at (411, 227)
Screenshot: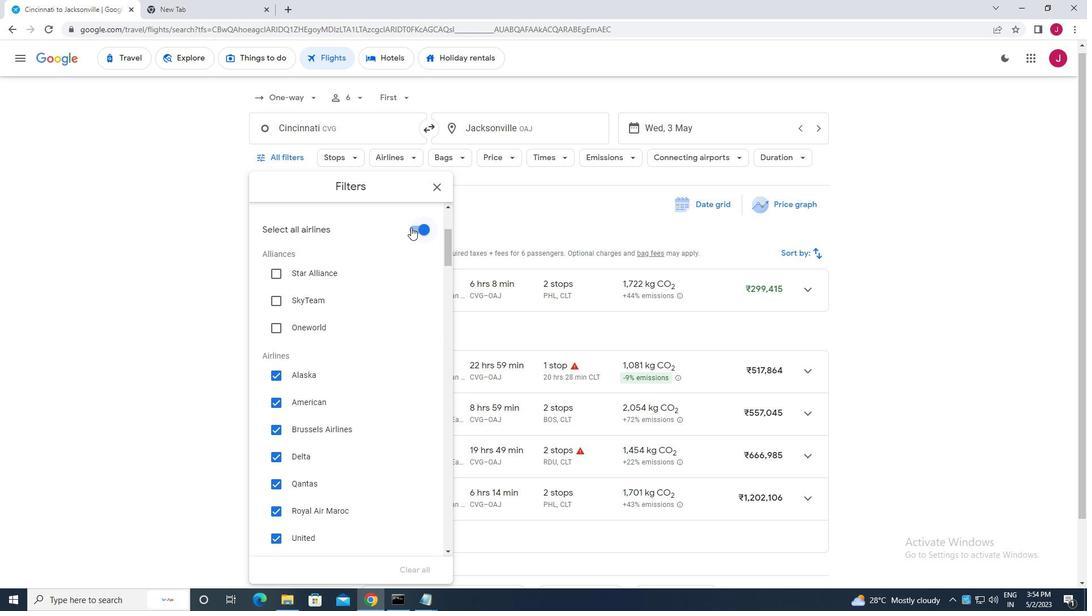 
Action: Mouse moved to (389, 245)
Screenshot: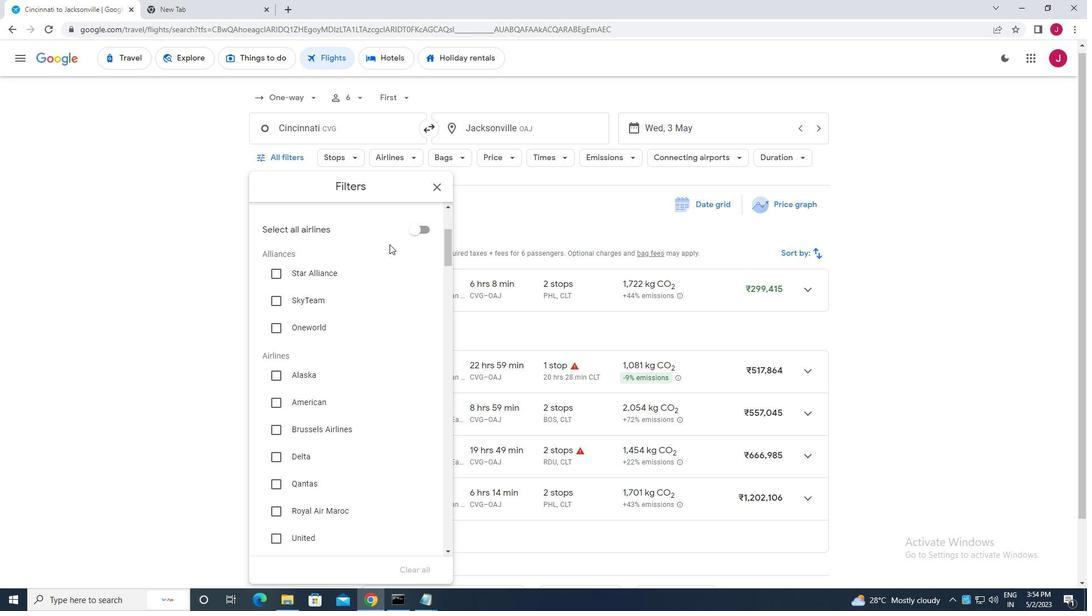 
Action: Mouse scrolled (389, 244) with delta (0, 0)
Screenshot: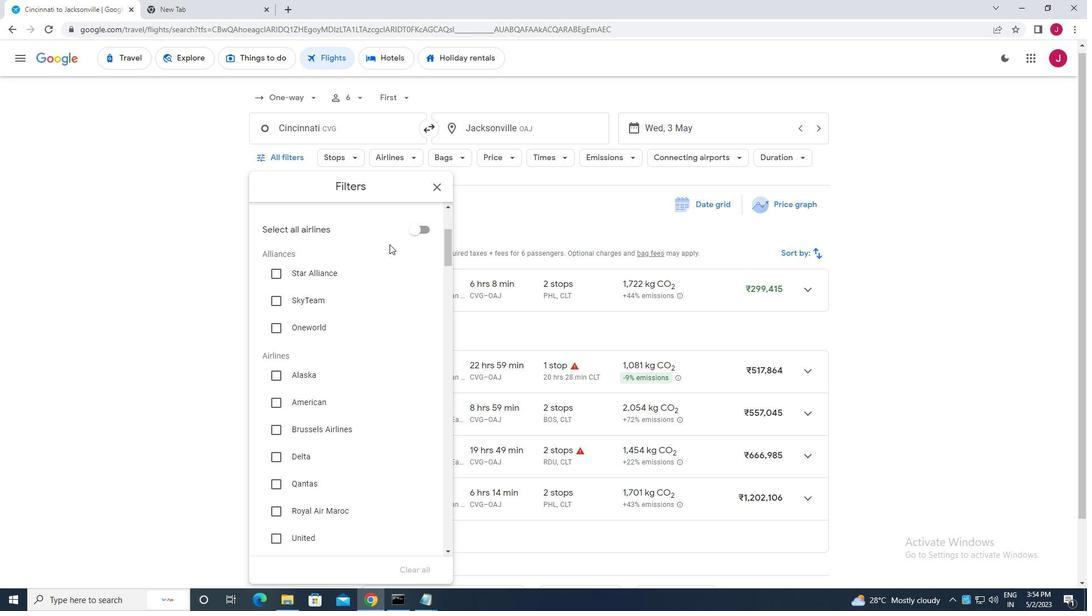 
Action: Mouse moved to (389, 250)
Screenshot: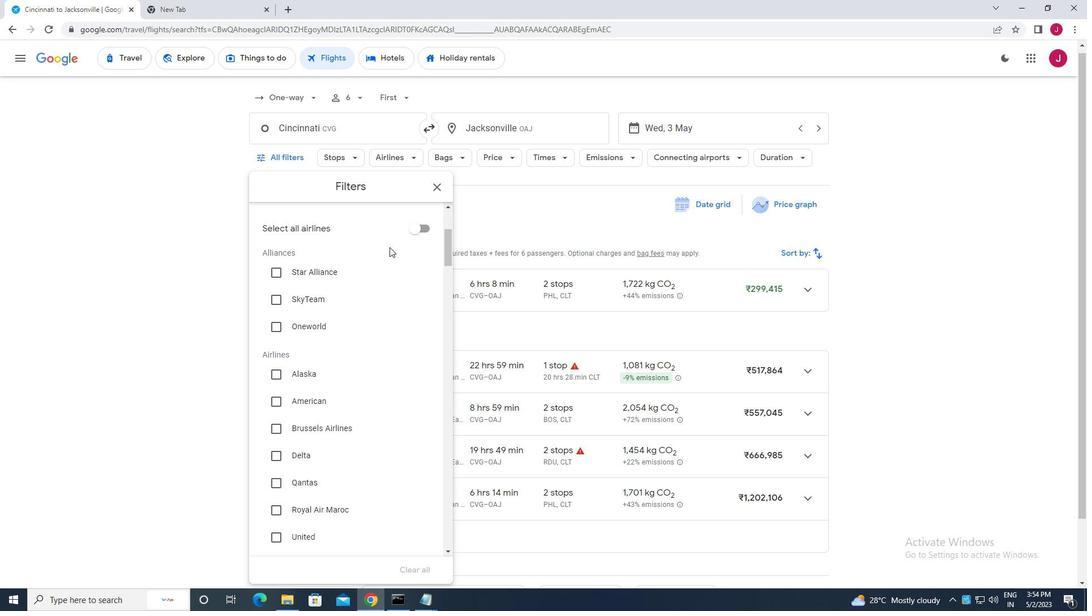 
Action: Mouse scrolled (389, 250) with delta (0, 0)
Screenshot: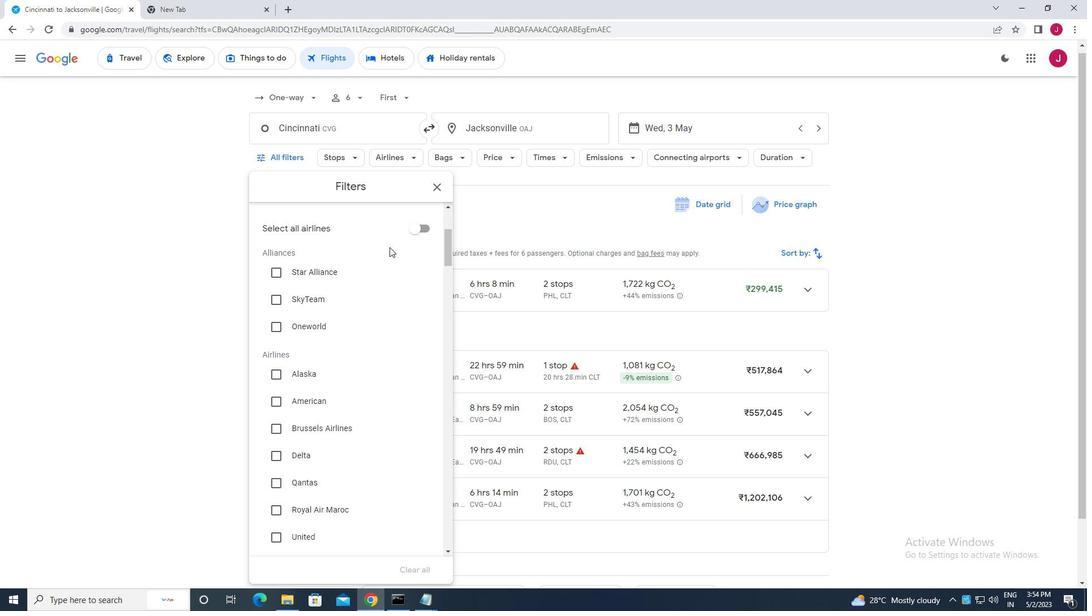 
Action: Mouse moved to (275, 342)
Screenshot: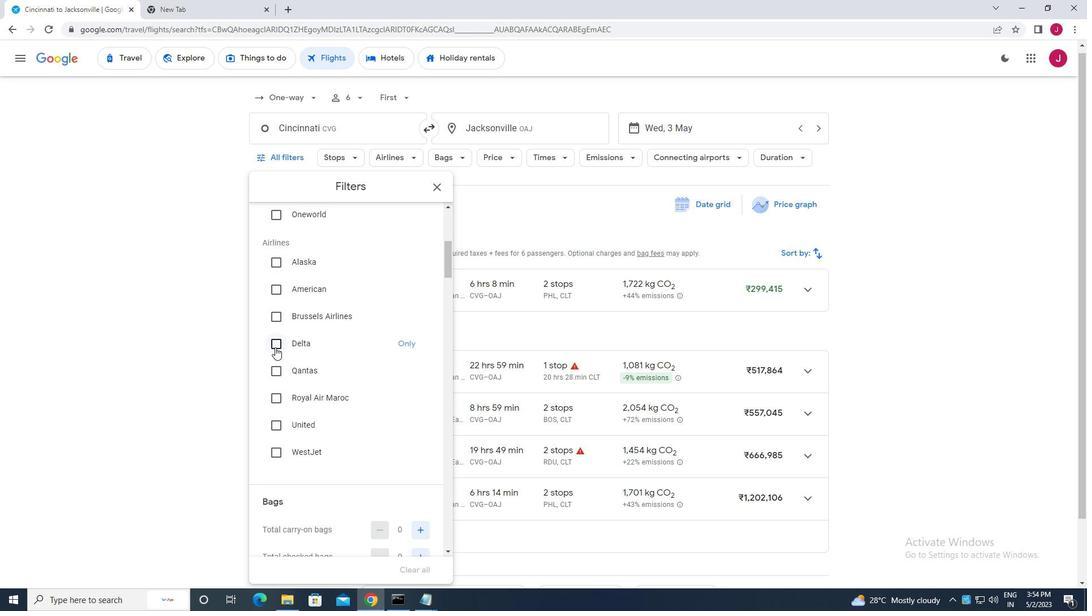 
Action: Mouse pressed left at (275, 342)
Screenshot: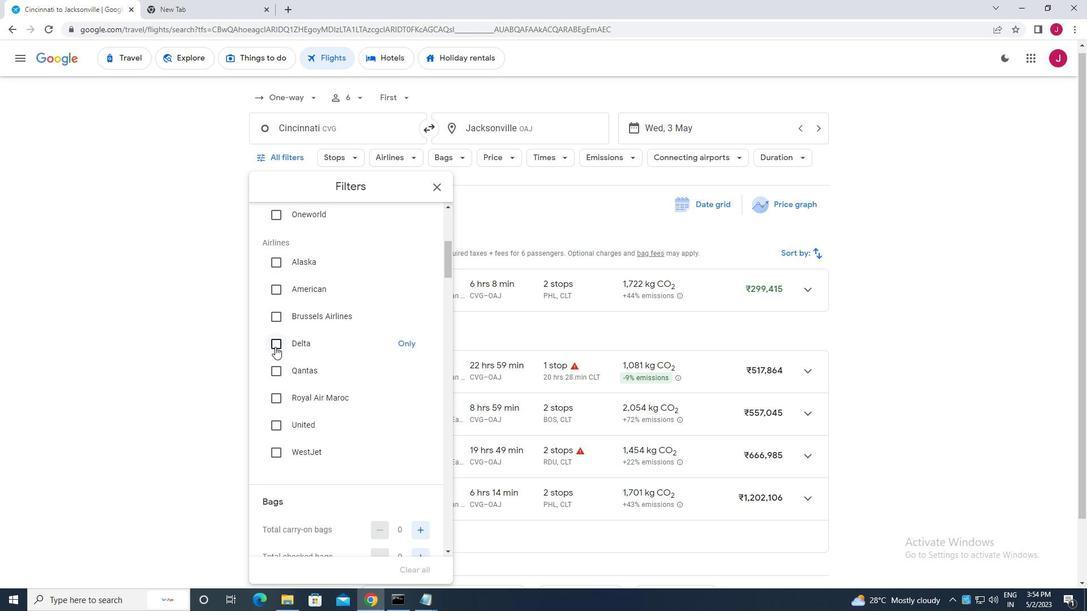 
Action: Mouse moved to (344, 330)
Screenshot: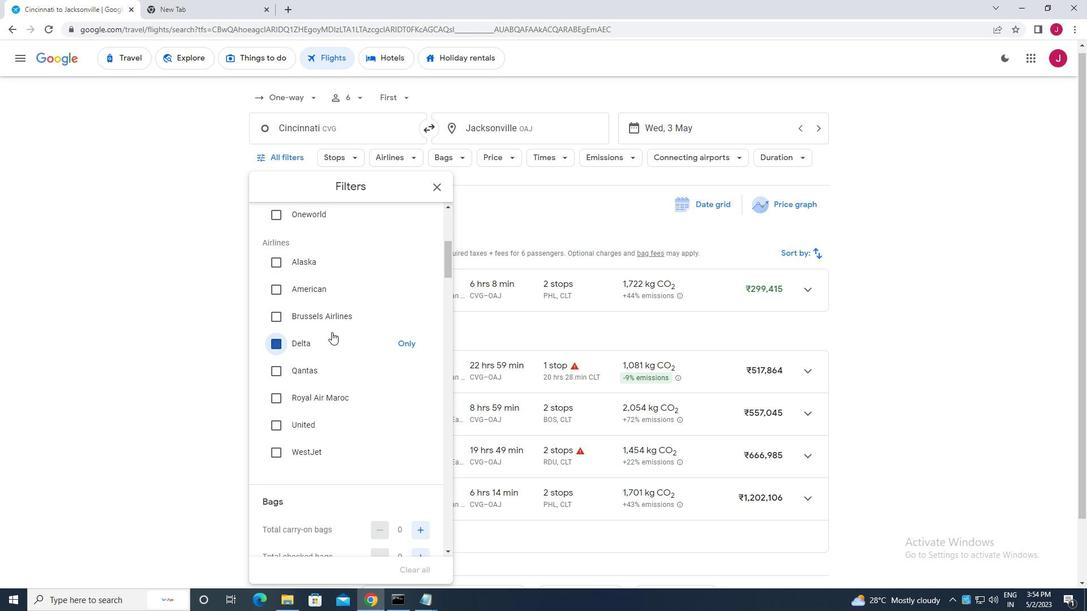 
Action: Mouse scrolled (344, 329) with delta (0, 0)
Screenshot: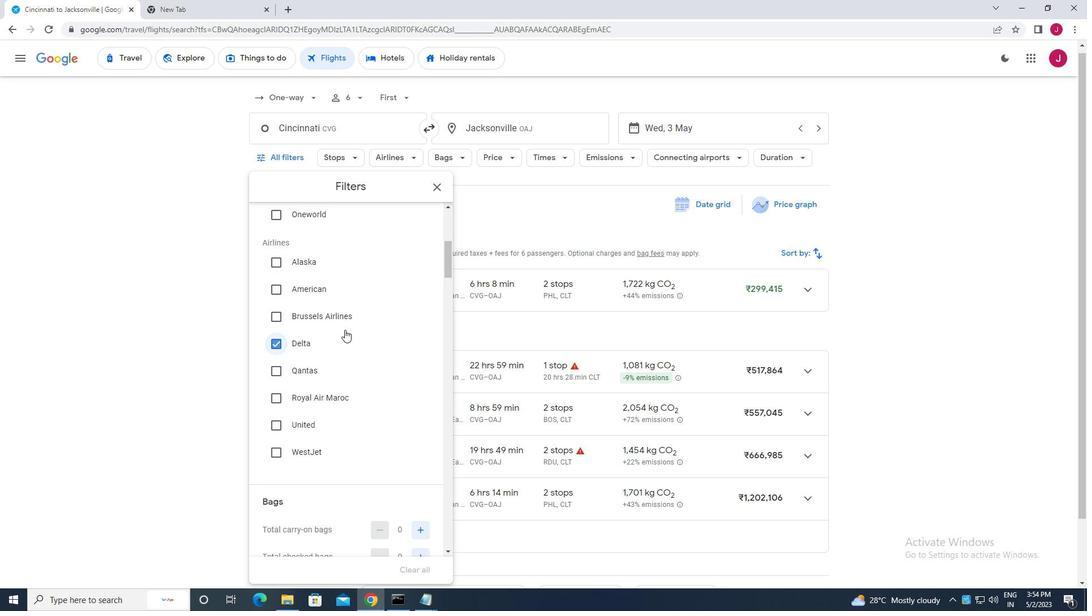
Action: Mouse scrolled (344, 329) with delta (0, 0)
Screenshot: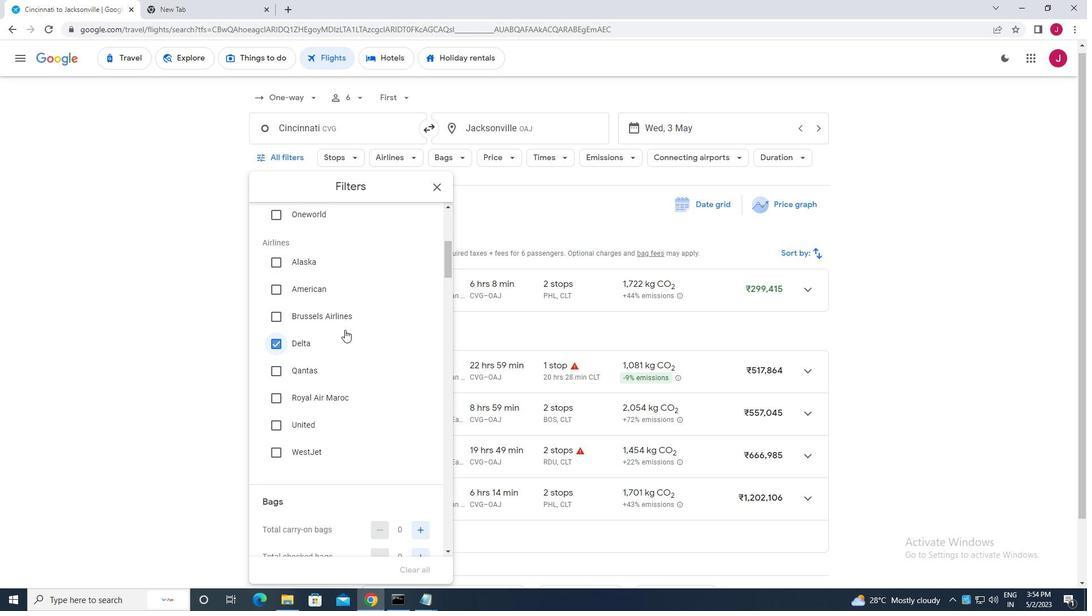 
Action: Mouse scrolled (344, 329) with delta (0, 0)
Screenshot: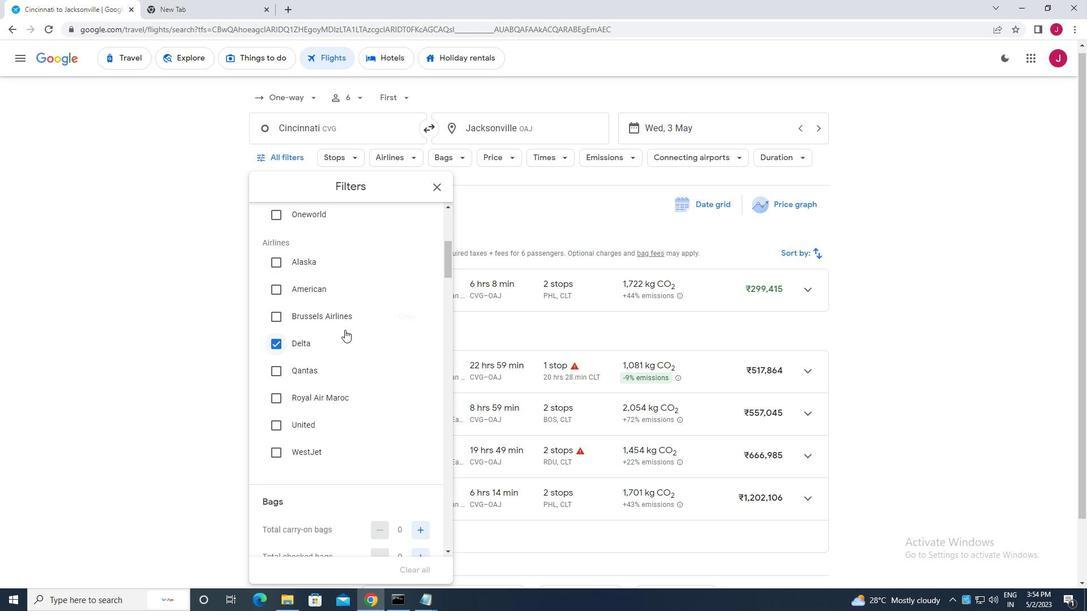 
Action: Mouse scrolled (344, 329) with delta (0, 0)
Screenshot: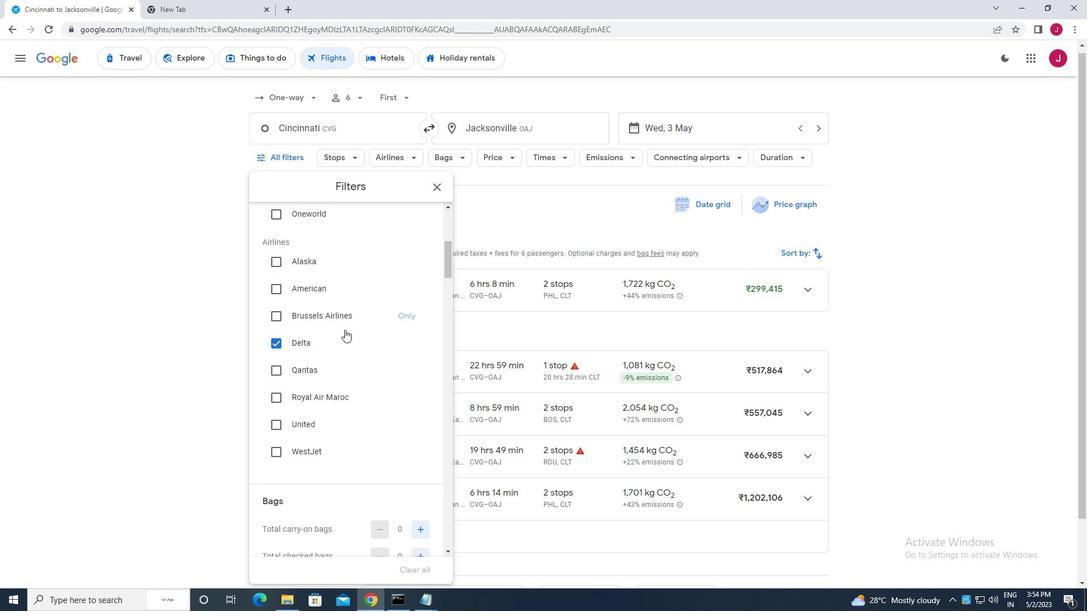 
Action: Mouse moved to (422, 328)
Screenshot: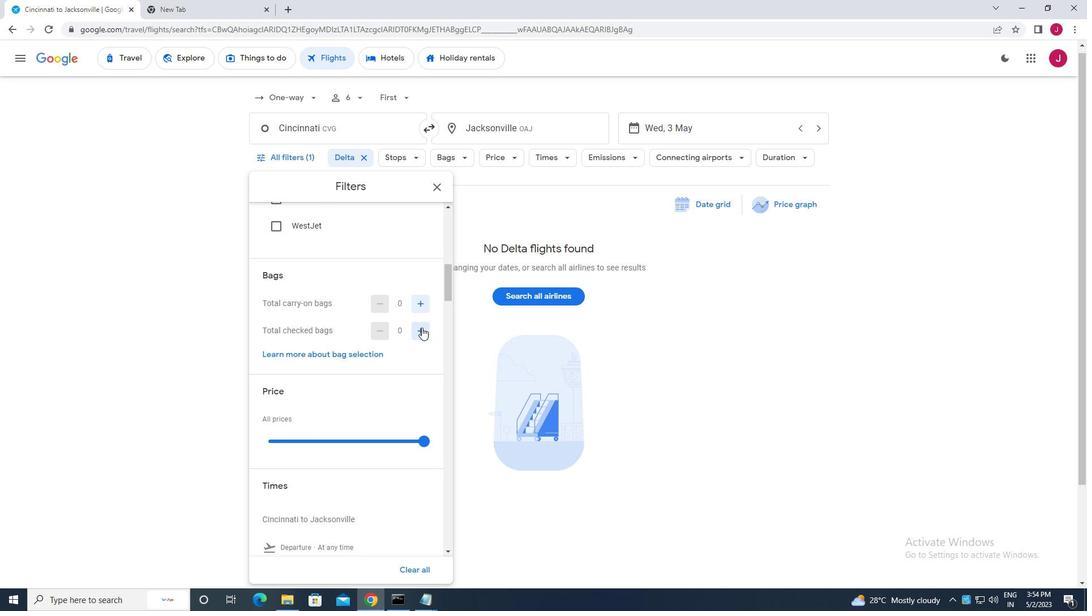
Action: Mouse pressed left at (422, 328)
Screenshot: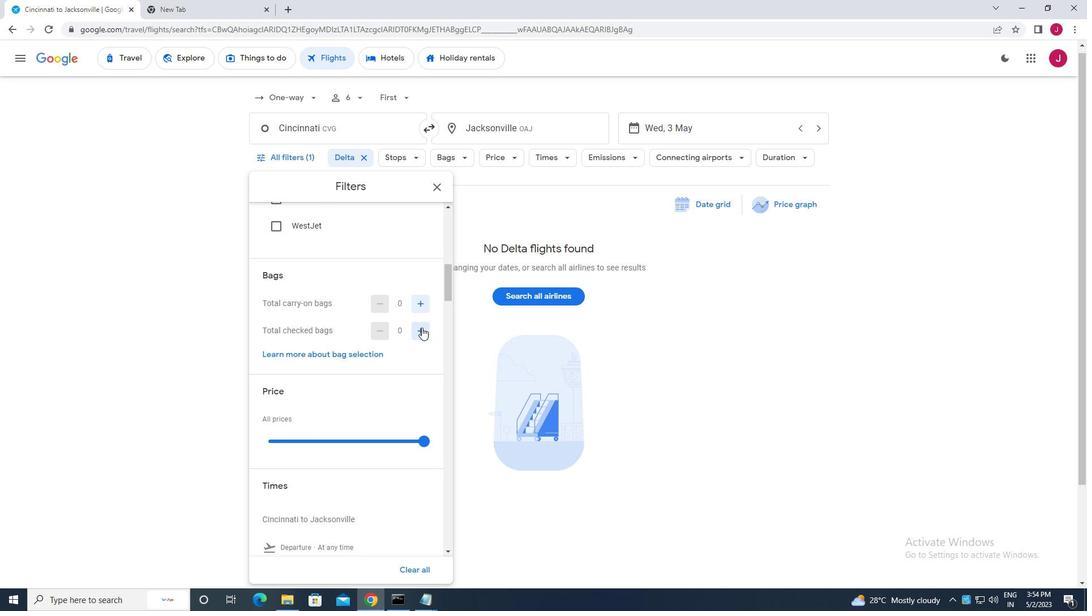 
Action: Mouse pressed left at (422, 328)
Screenshot: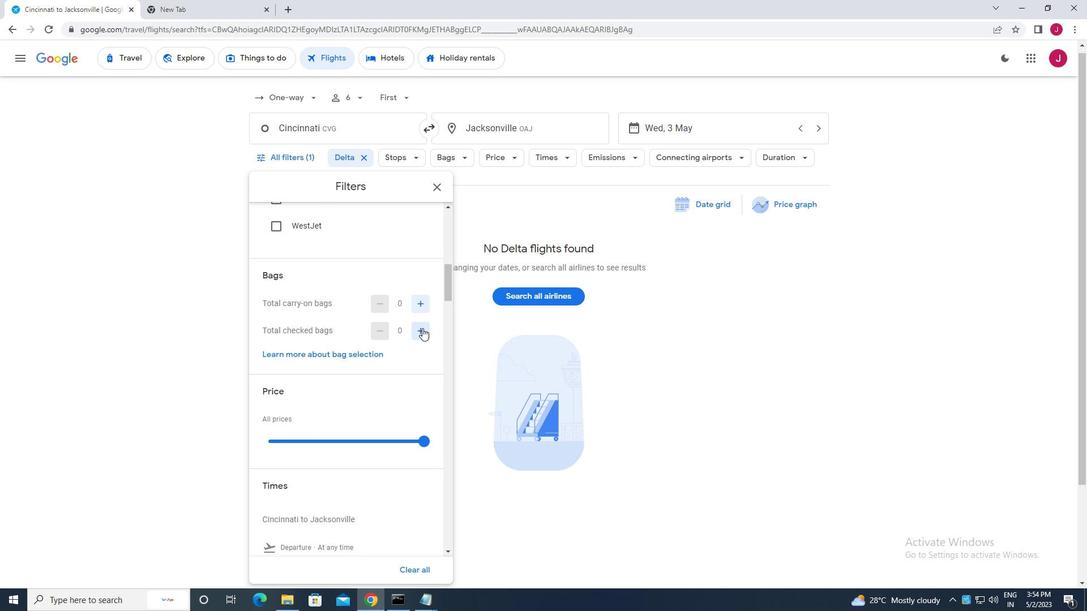 
Action: Mouse moved to (402, 329)
Screenshot: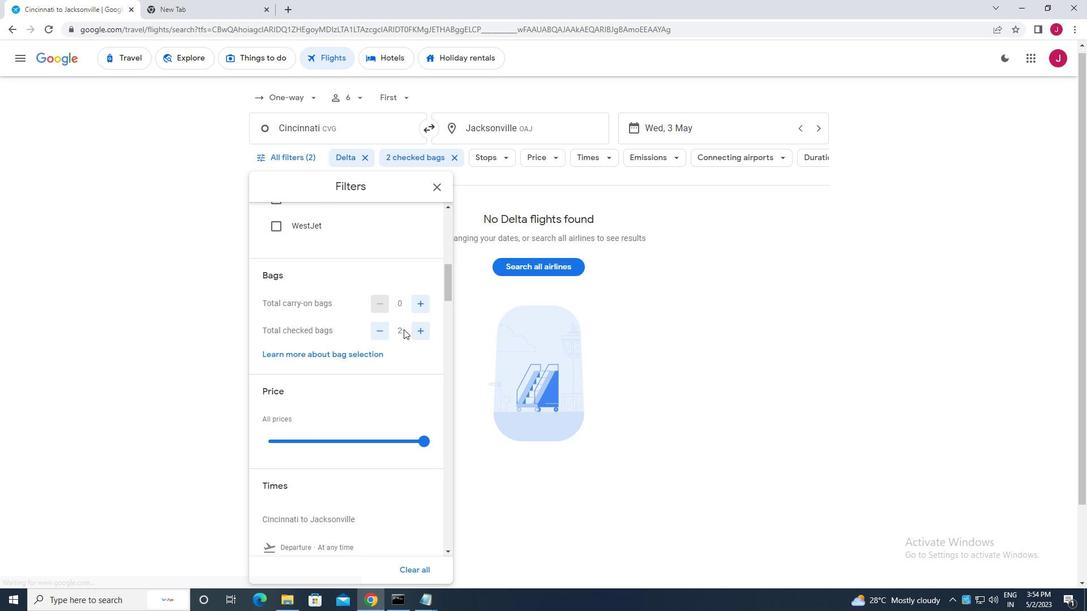 
Action: Mouse scrolled (402, 328) with delta (0, 0)
Screenshot: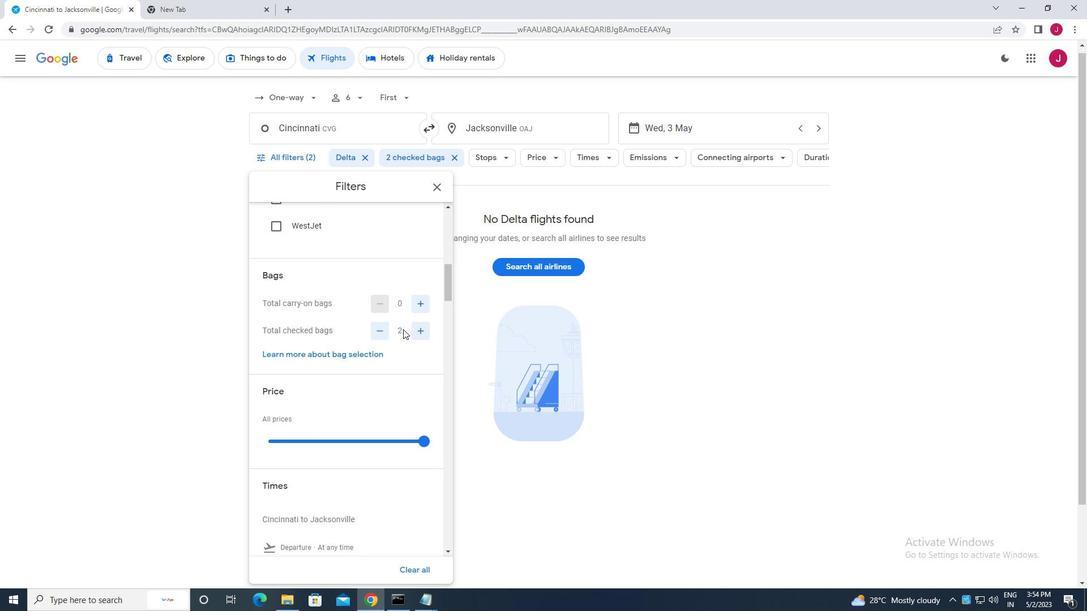 
Action: Mouse scrolled (402, 328) with delta (0, 0)
Screenshot: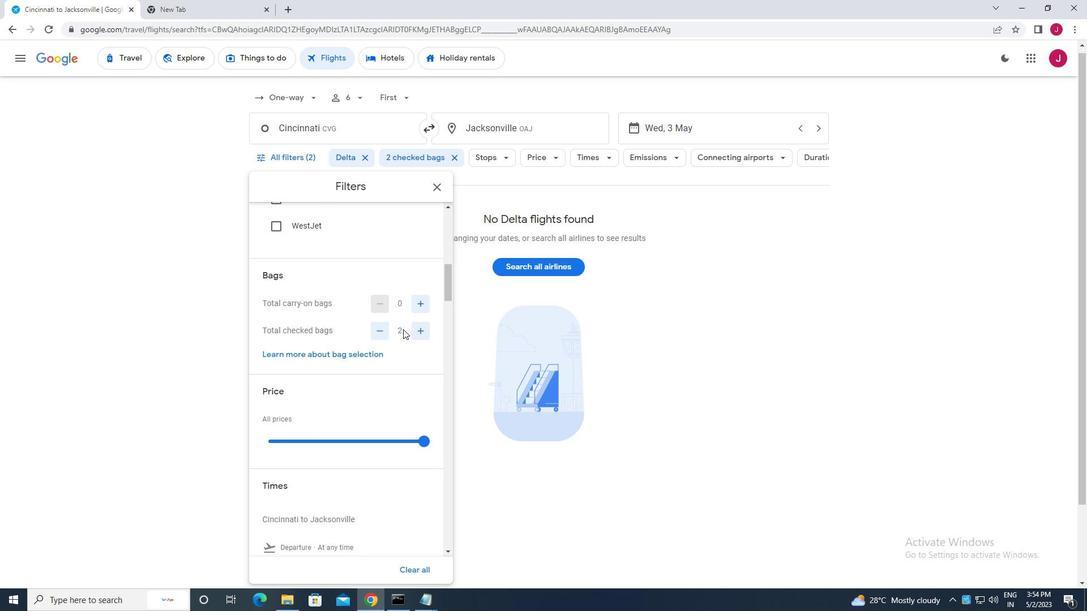 
Action: Mouse moved to (425, 322)
Screenshot: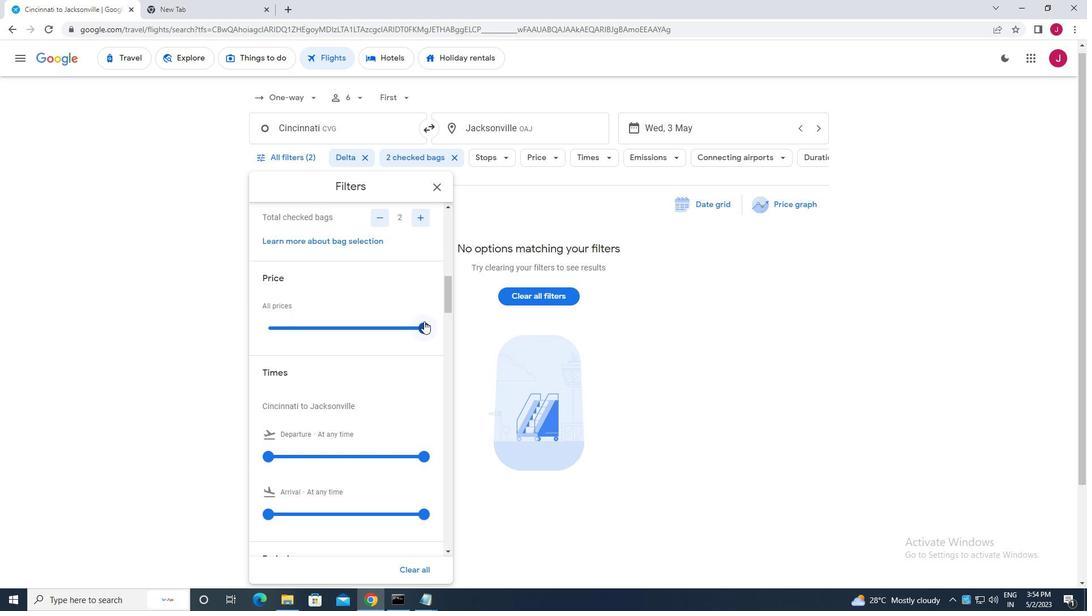 
Action: Mouse pressed left at (425, 322)
Screenshot: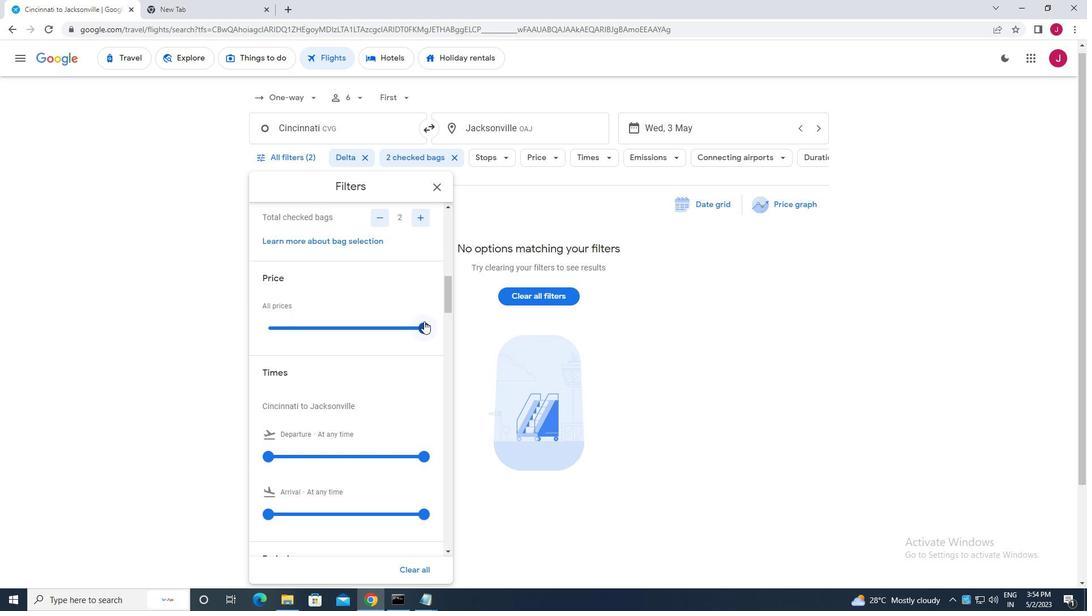 
Action: Mouse moved to (352, 304)
Screenshot: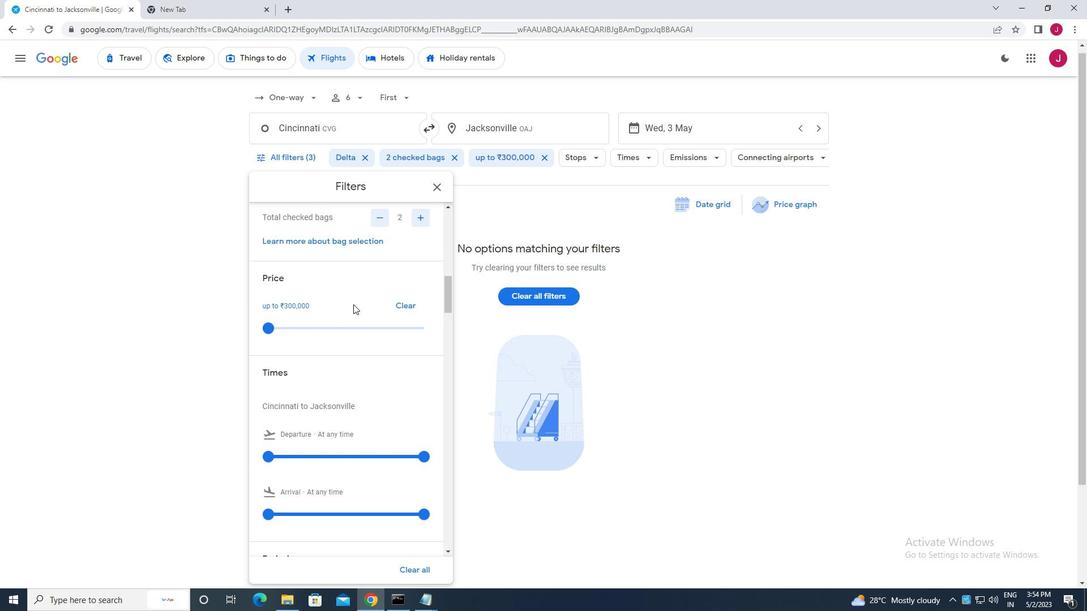 
Action: Mouse scrolled (352, 304) with delta (0, 0)
Screenshot: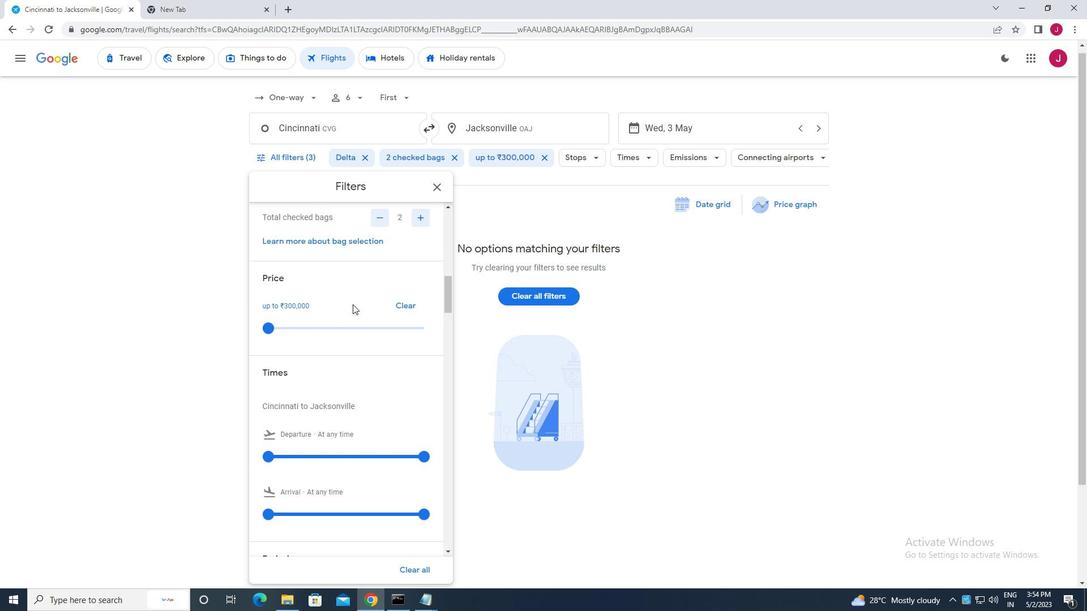 
Action: Mouse moved to (352, 305)
Screenshot: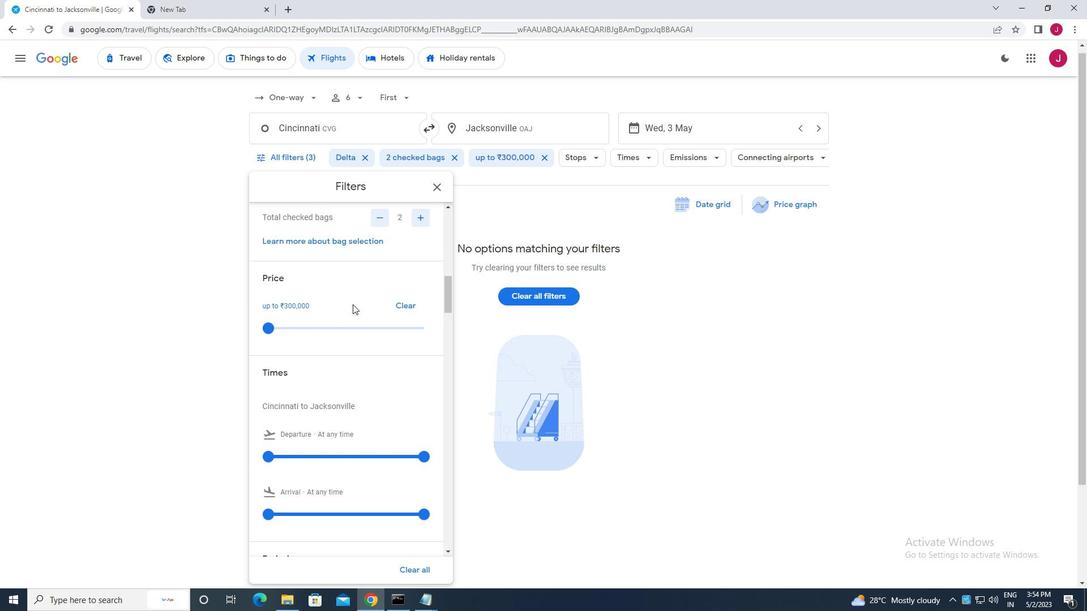 
Action: Mouse scrolled (352, 305) with delta (0, 0)
Screenshot: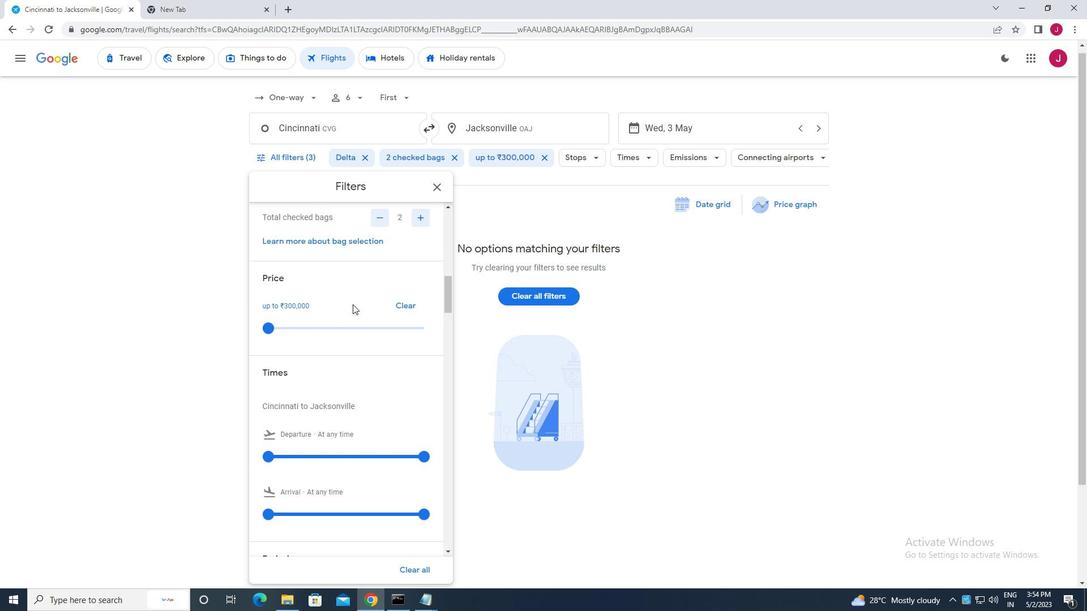 
Action: Mouse moved to (269, 335)
Screenshot: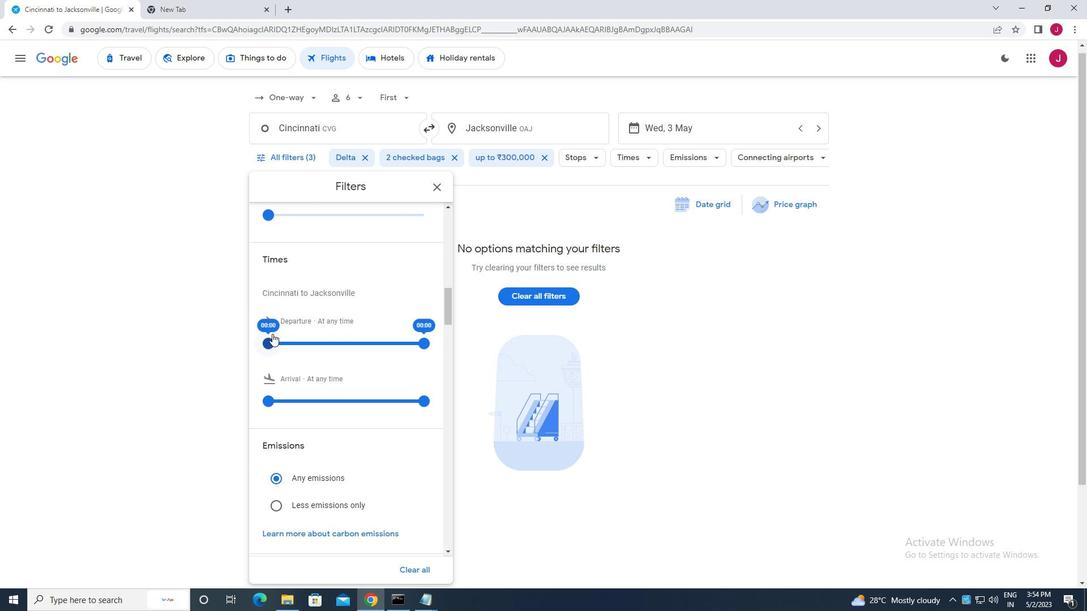 
Action: Mouse pressed left at (269, 335)
Screenshot: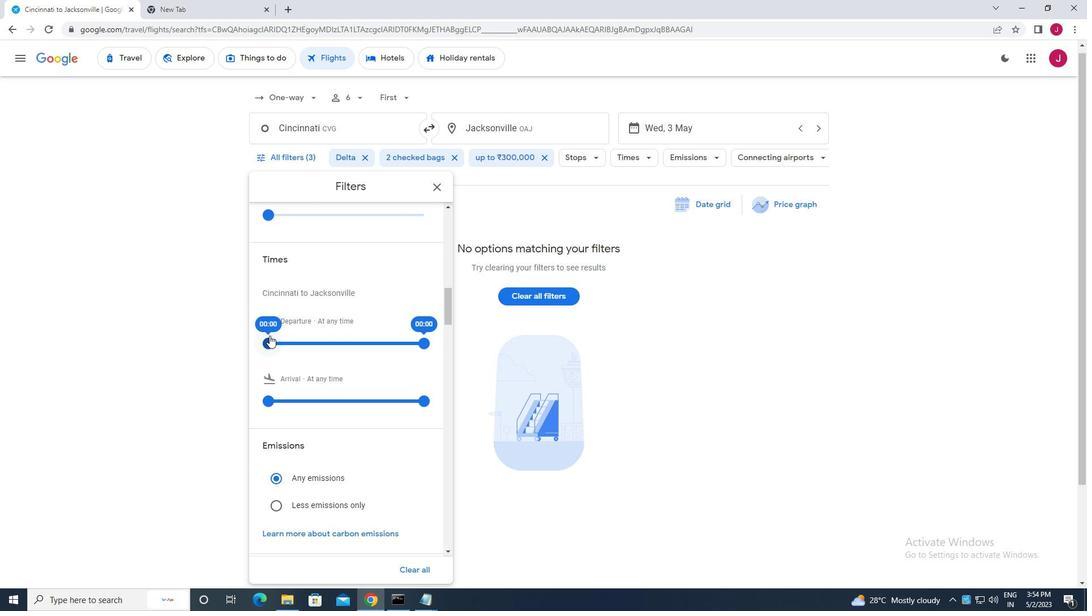 
Action: Mouse moved to (340, 341)
Screenshot: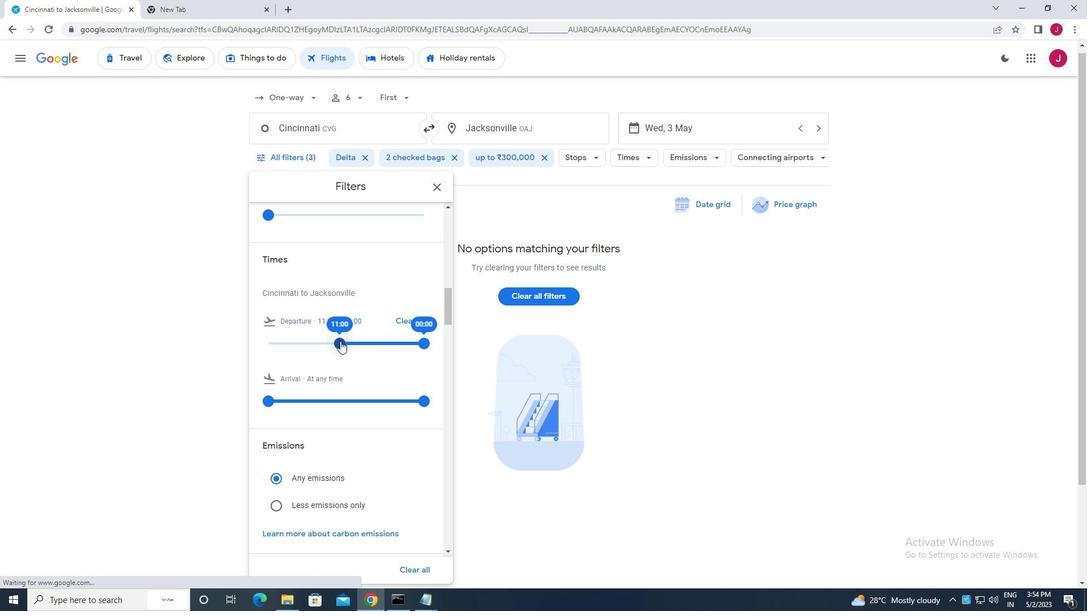 
Action: Mouse pressed left at (340, 341)
Screenshot: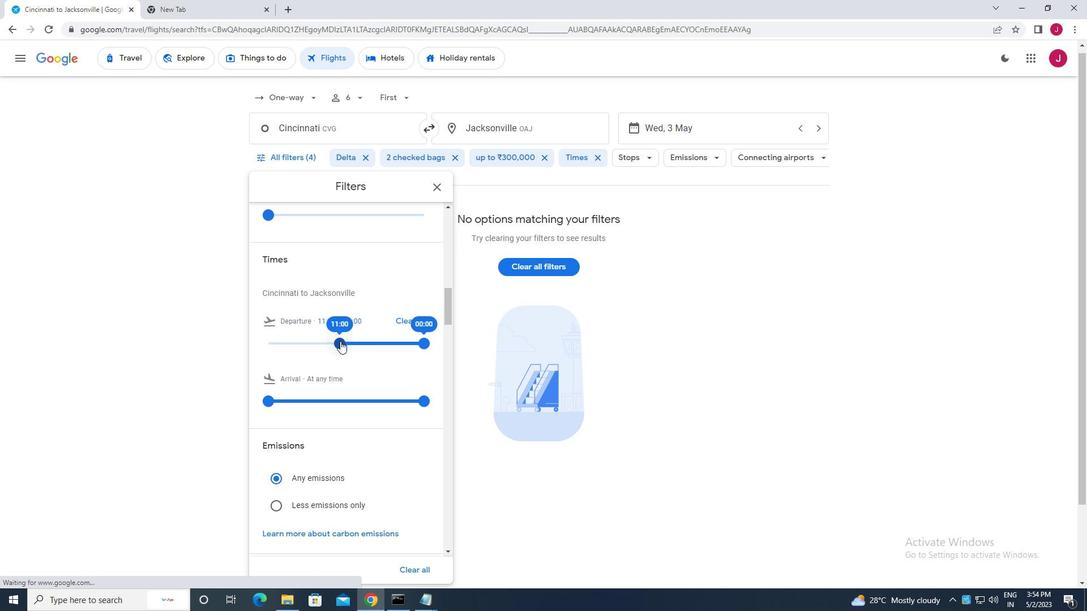 
Action: Mouse moved to (327, 341)
Screenshot: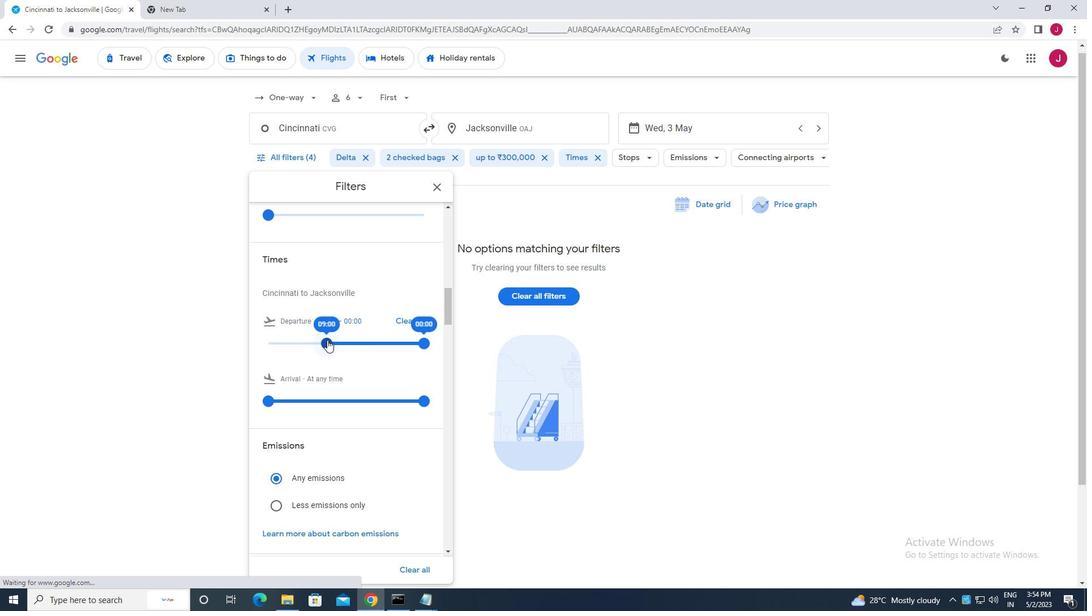 
Action: Mouse pressed left at (327, 341)
Screenshot: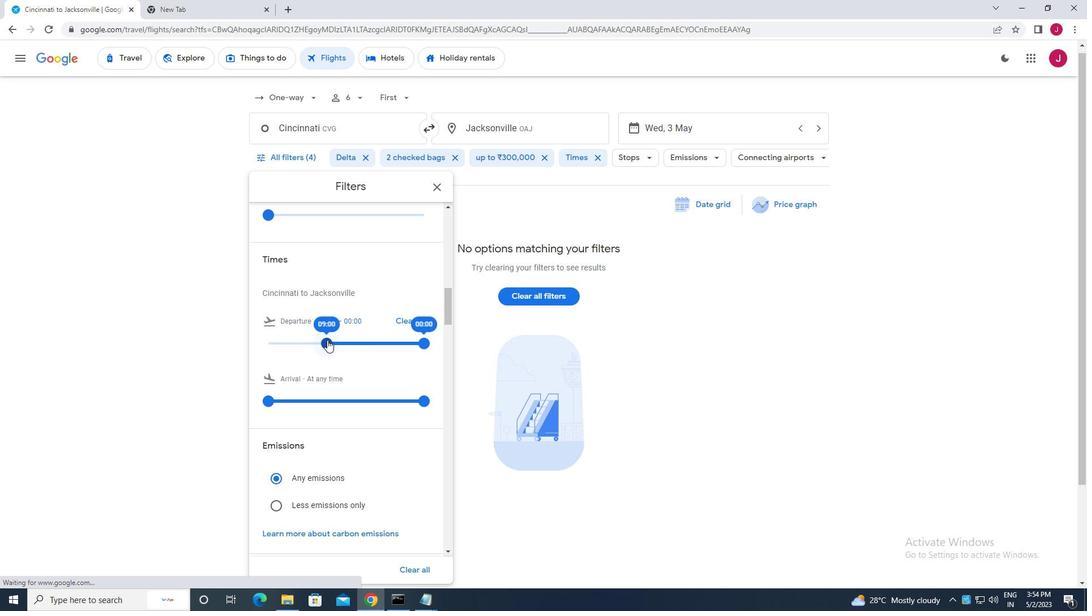 
Action: Mouse moved to (421, 341)
Screenshot: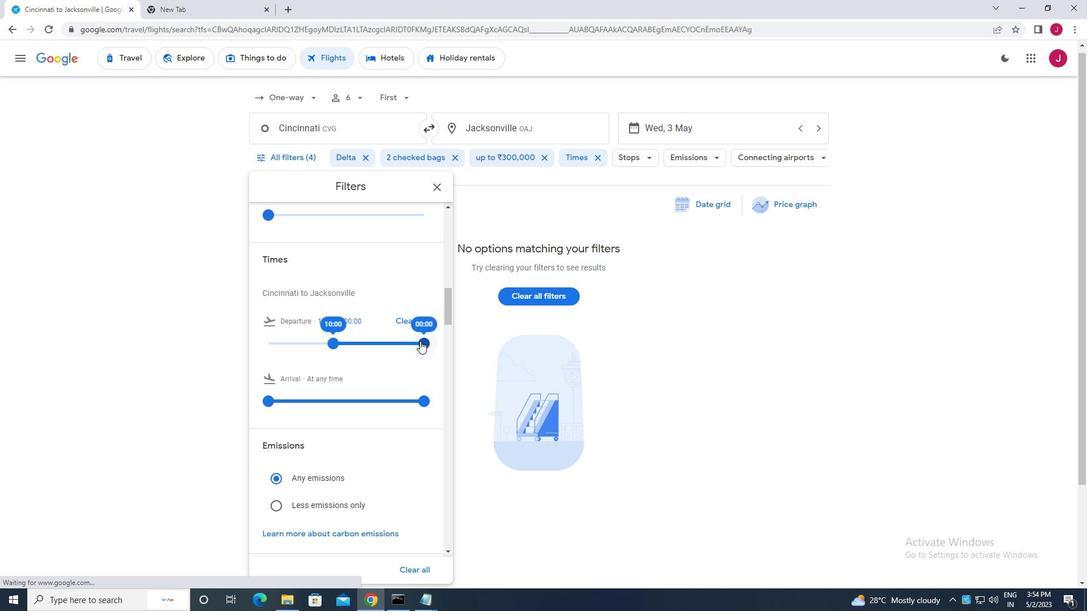 
Action: Mouse pressed left at (421, 341)
Screenshot: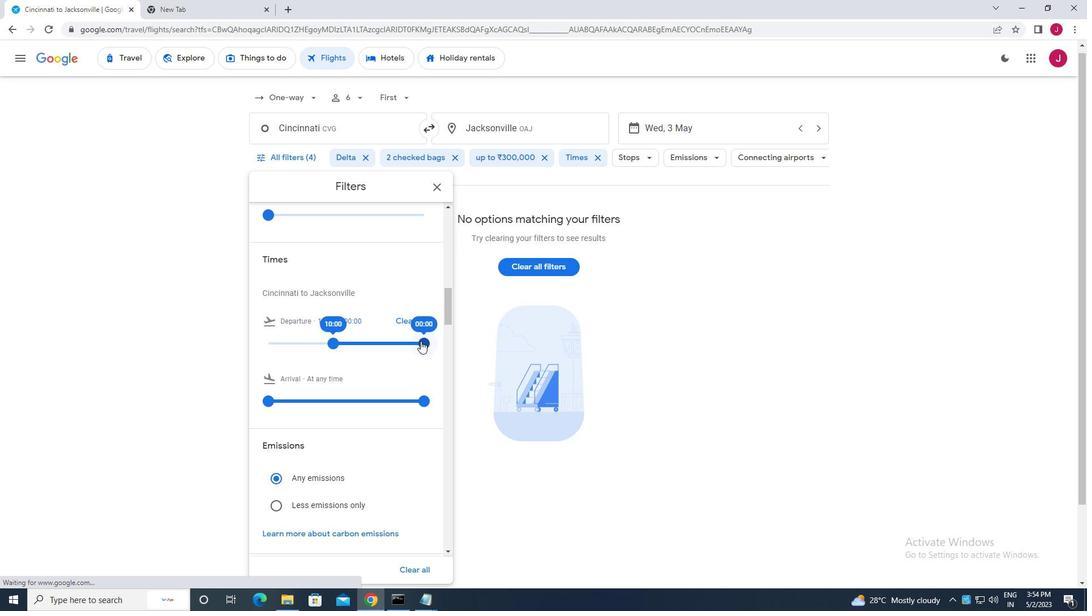 
Action: Mouse moved to (433, 186)
Screenshot: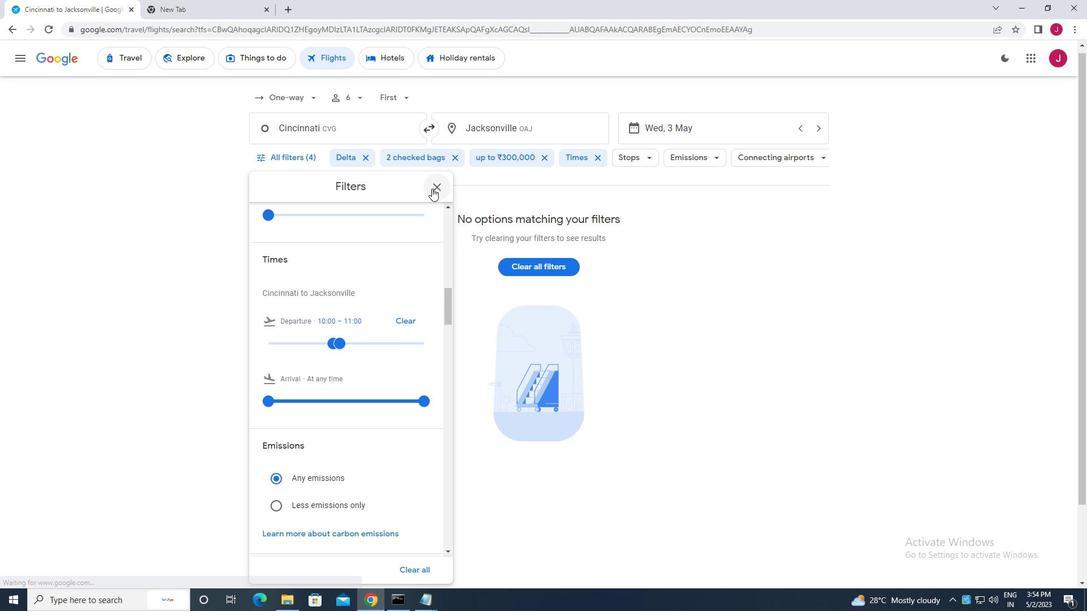 
Action: Mouse pressed left at (433, 186)
Screenshot: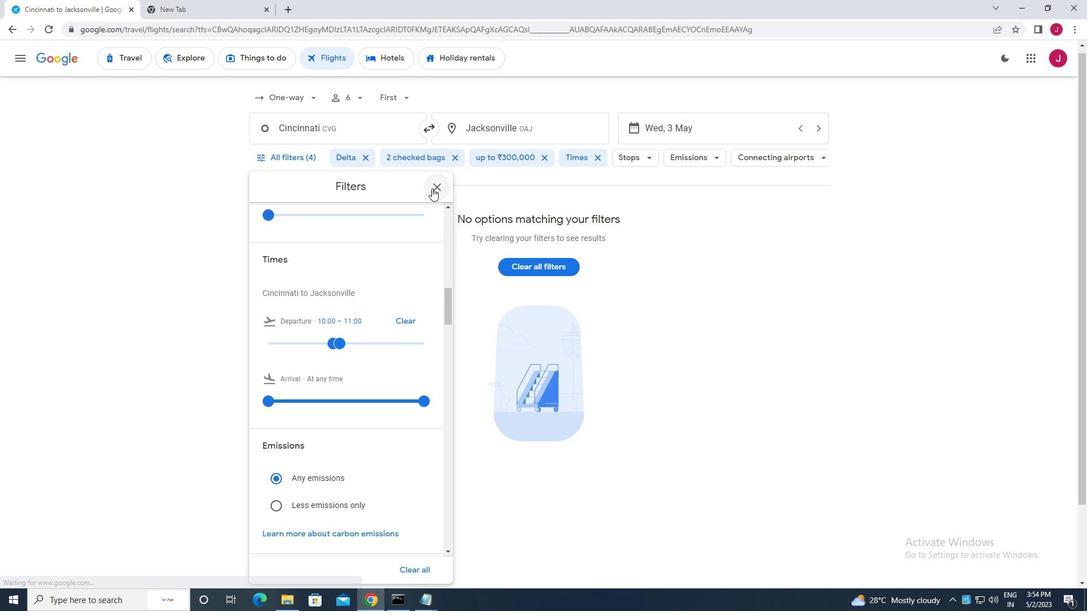 
Action: Mouse moved to (430, 187)
Screenshot: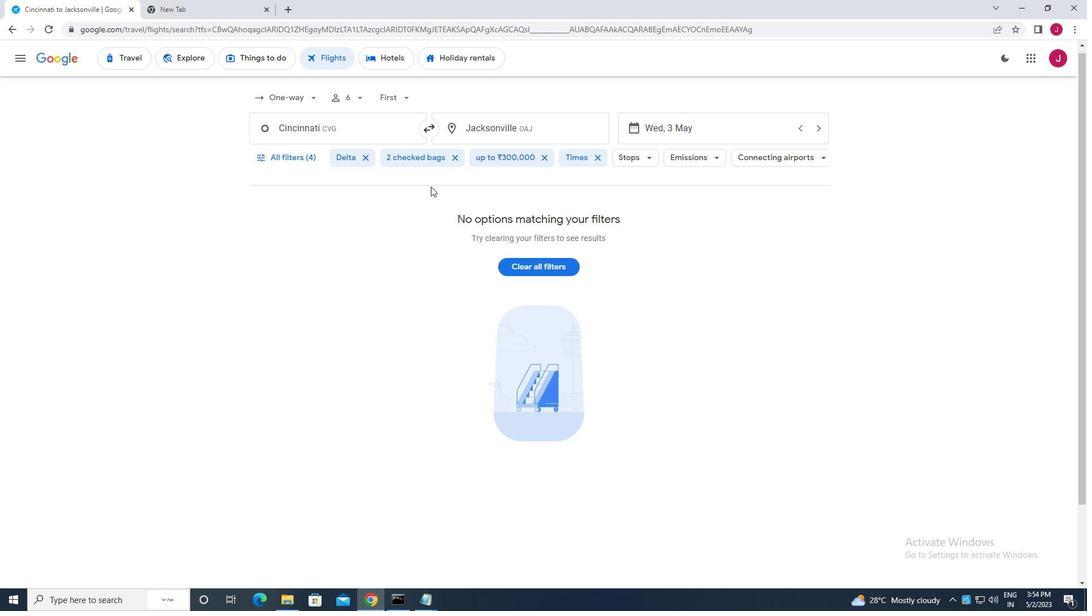 
